 Task: Create a sub task System Test and UAT for the task  Create a new online platform for online therapy sessions in the project ArcticTech , assign it to team member softage.3@softage.net and update the status of the sub task to  Completed , set the priority of the sub task to High
Action: Mouse moved to (579, 406)
Screenshot: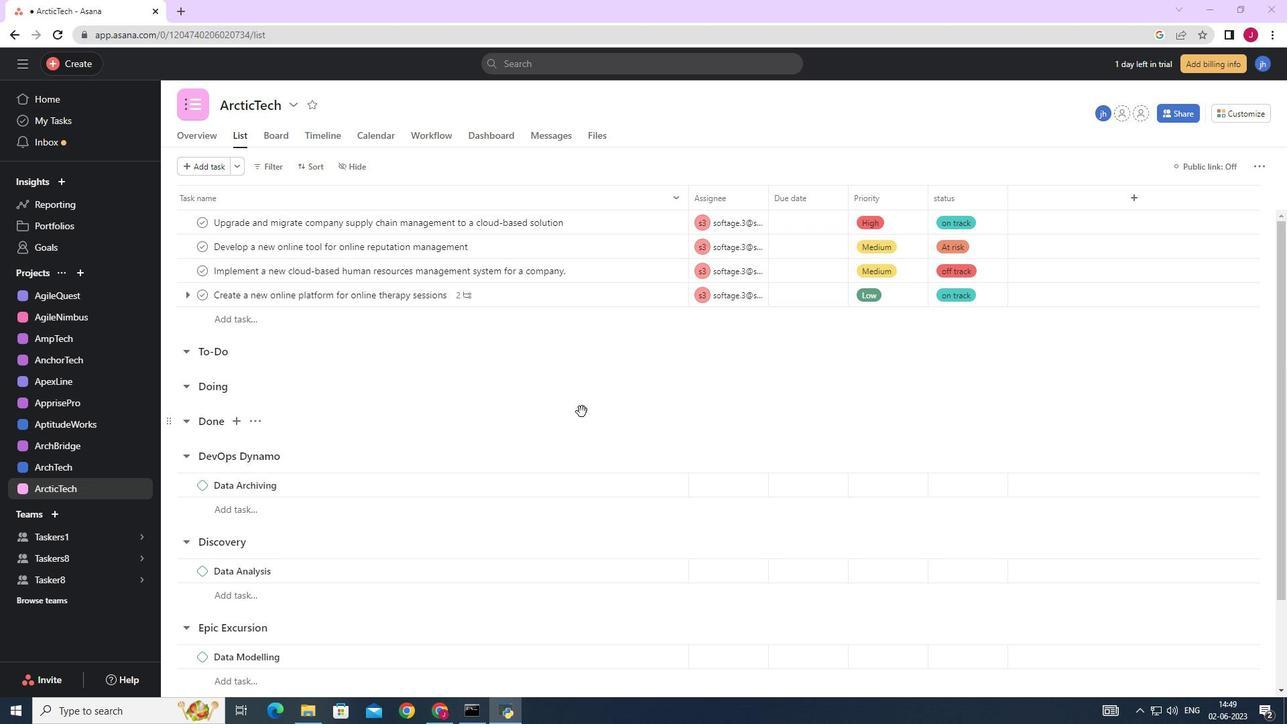 
Action: Mouse scrolled (579, 405) with delta (0, 0)
Screenshot: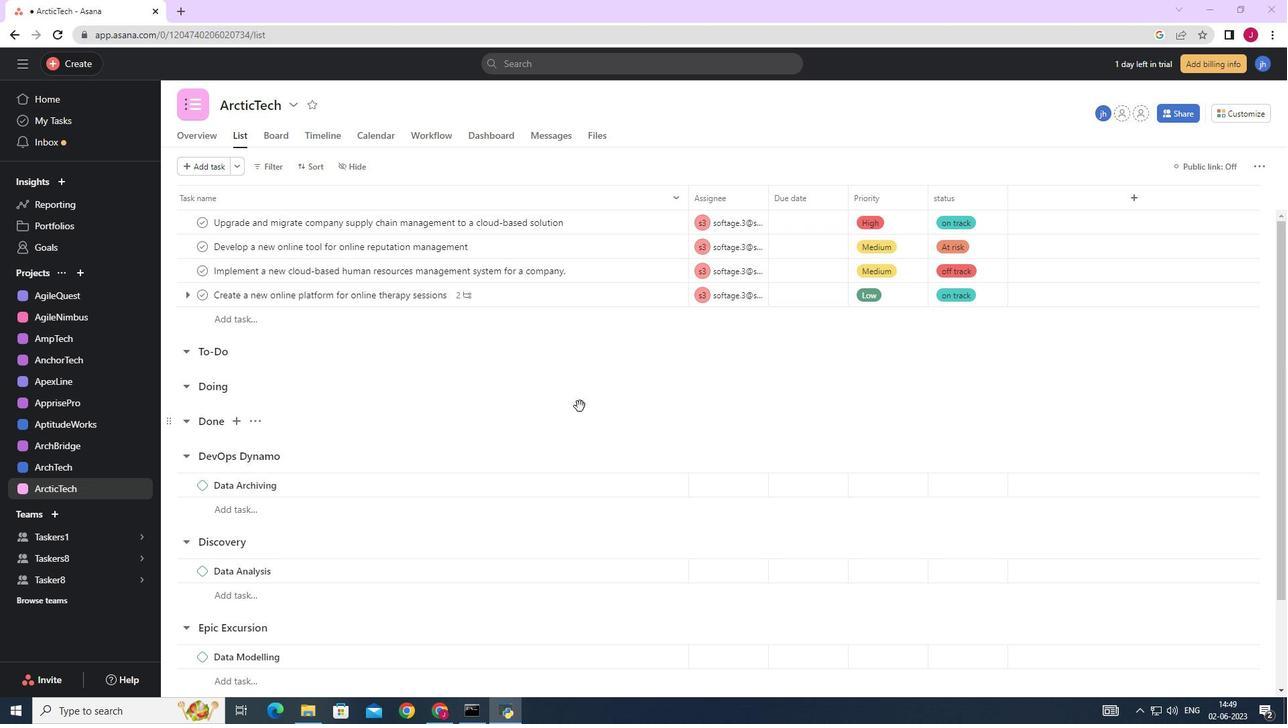 
Action: Mouse scrolled (579, 405) with delta (0, 0)
Screenshot: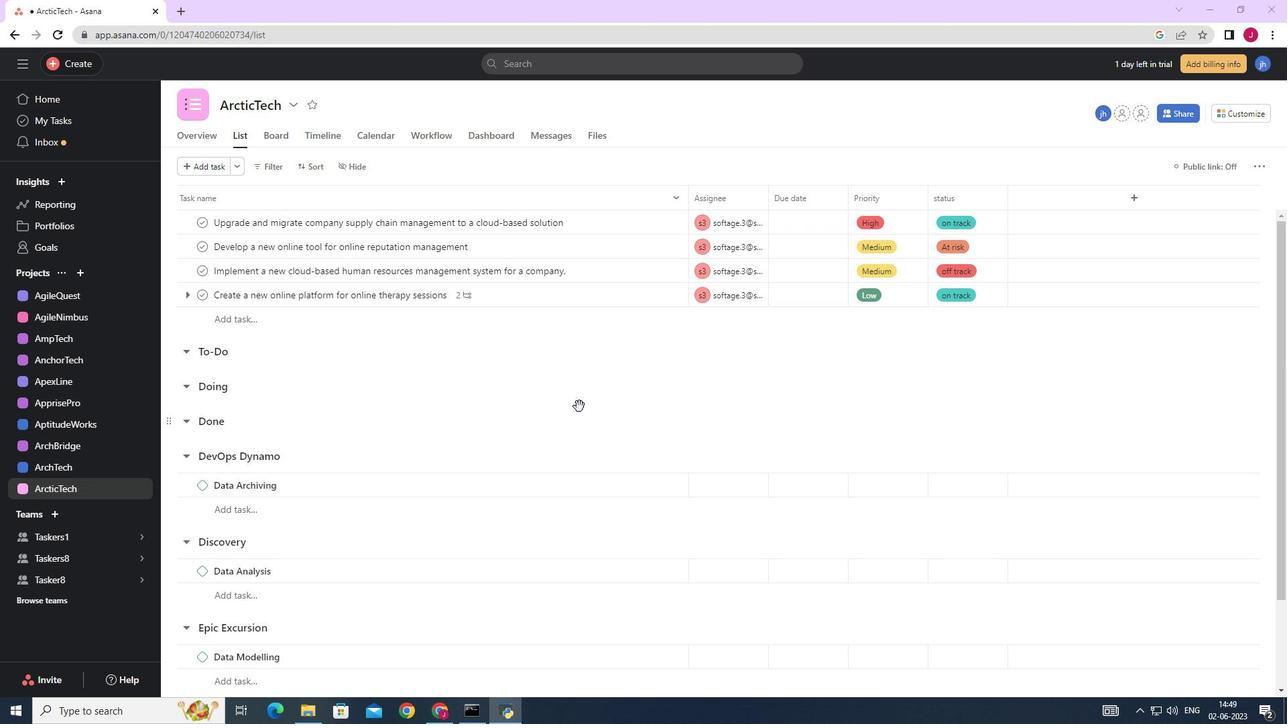 
Action: Mouse scrolled (579, 405) with delta (0, 0)
Screenshot: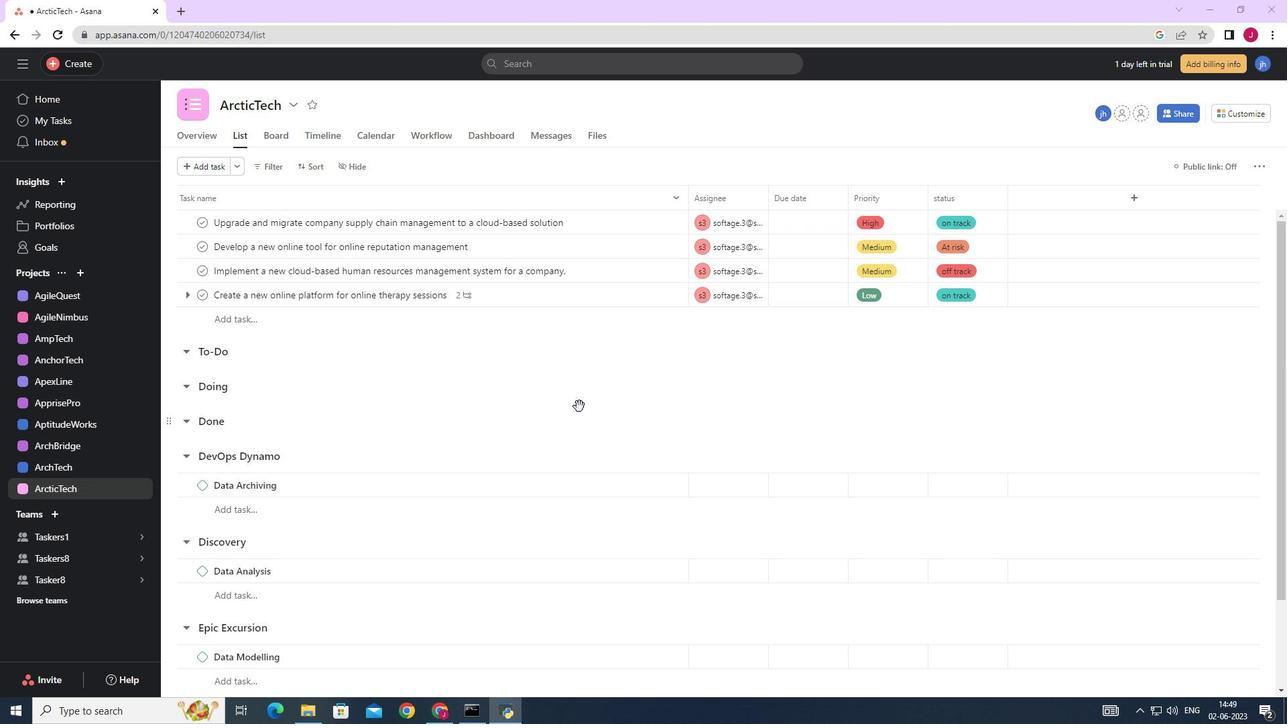 
Action: Mouse moved to (570, 260)
Screenshot: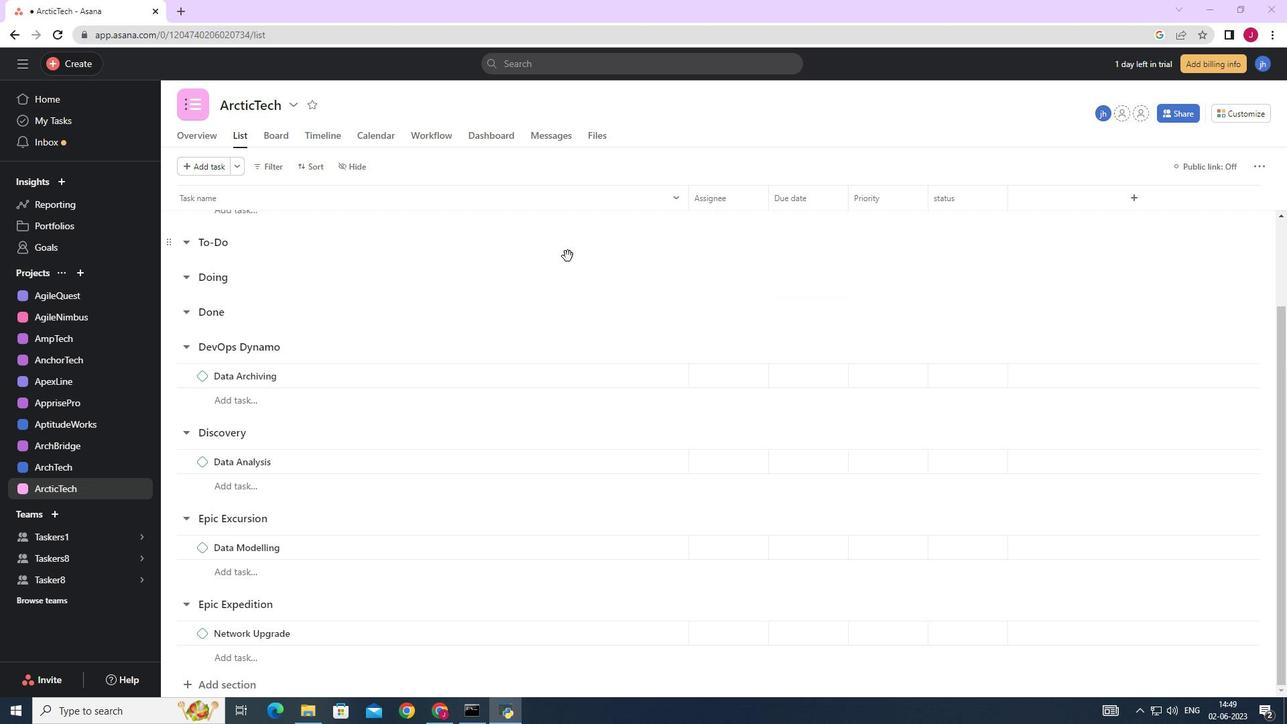
Action: Mouse scrolled (570, 260) with delta (0, 0)
Screenshot: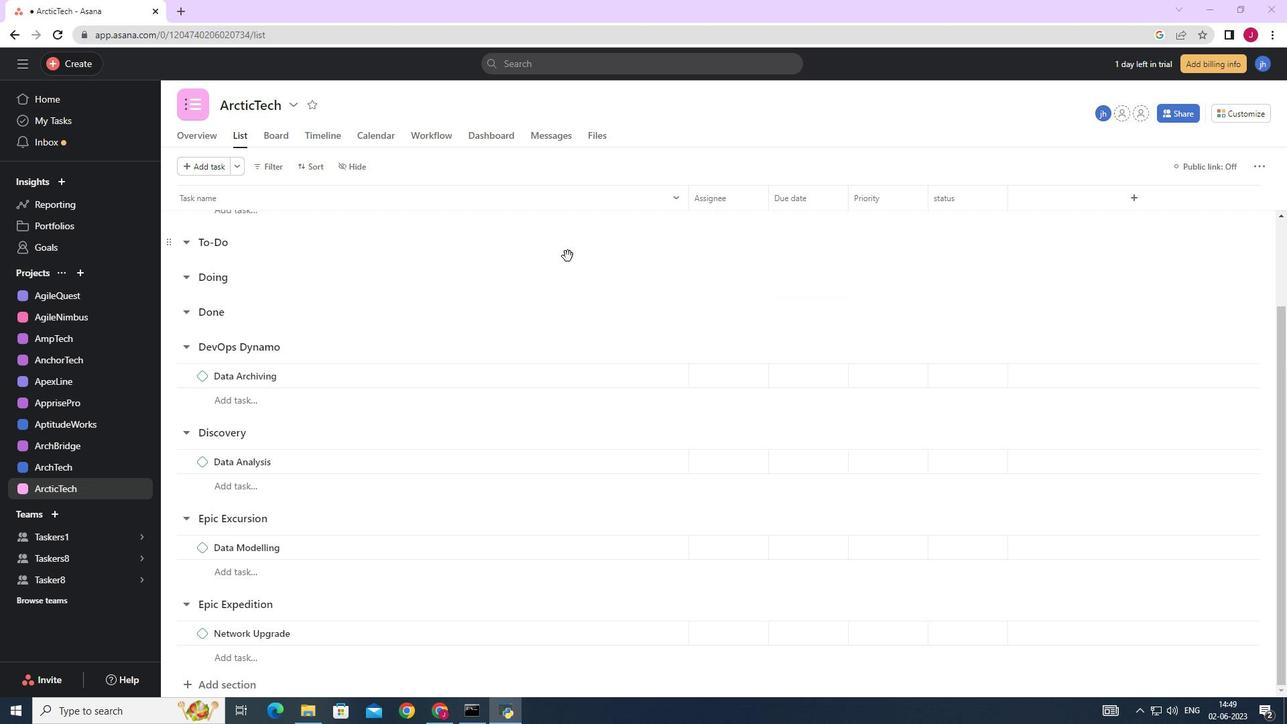 
Action: Mouse scrolled (570, 260) with delta (0, 0)
Screenshot: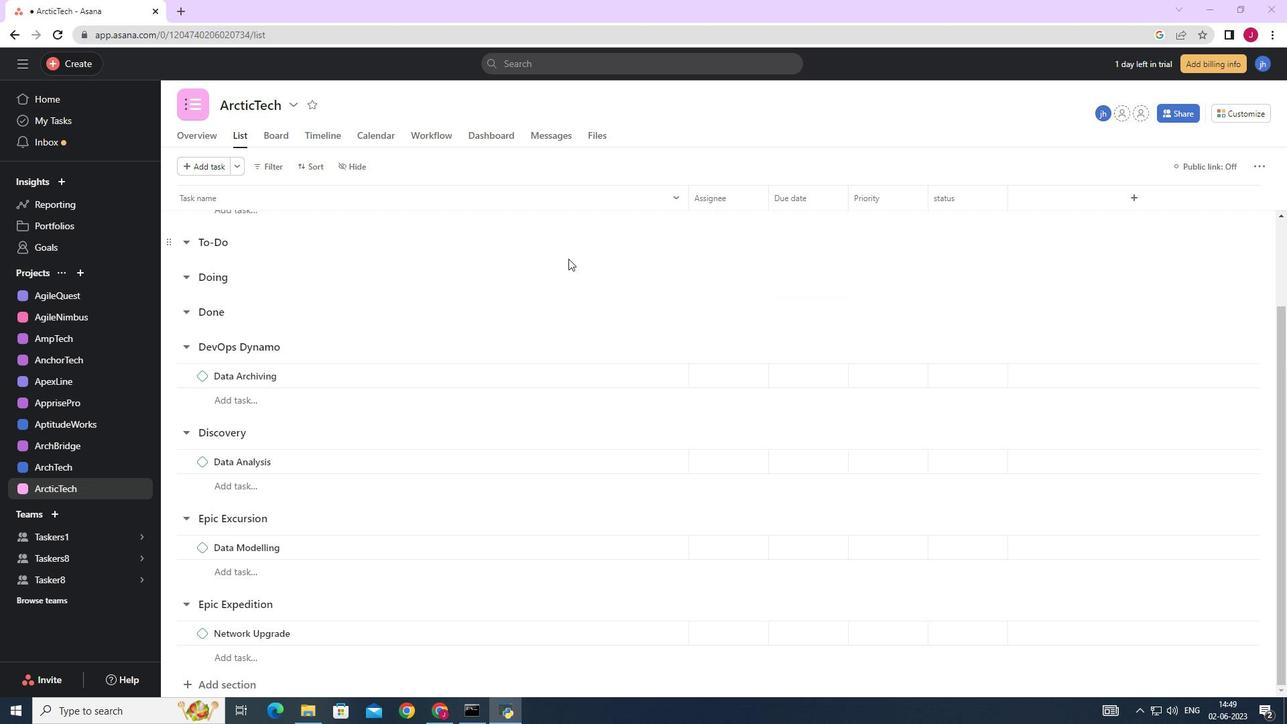 
Action: Mouse scrolled (570, 260) with delta (0, 0)
Screenshot: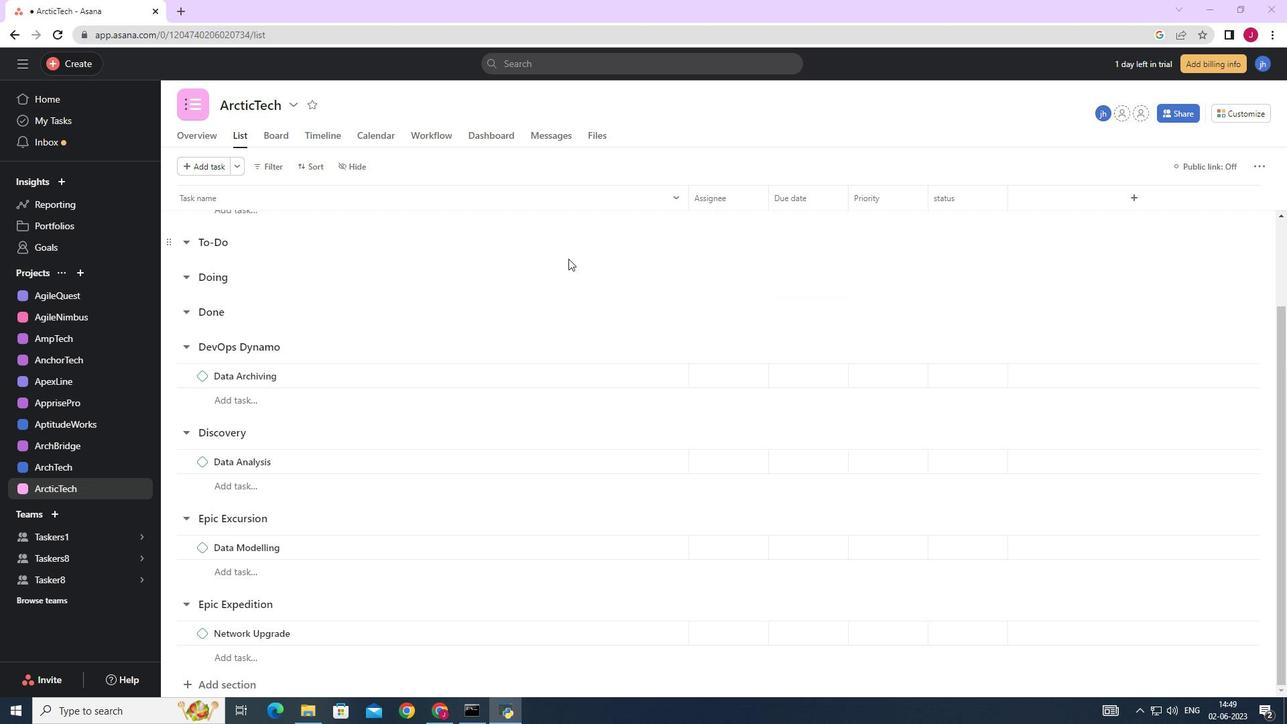 
Action: Mouse scrolled (570, 260) with delta (0, 0)
Screenshot: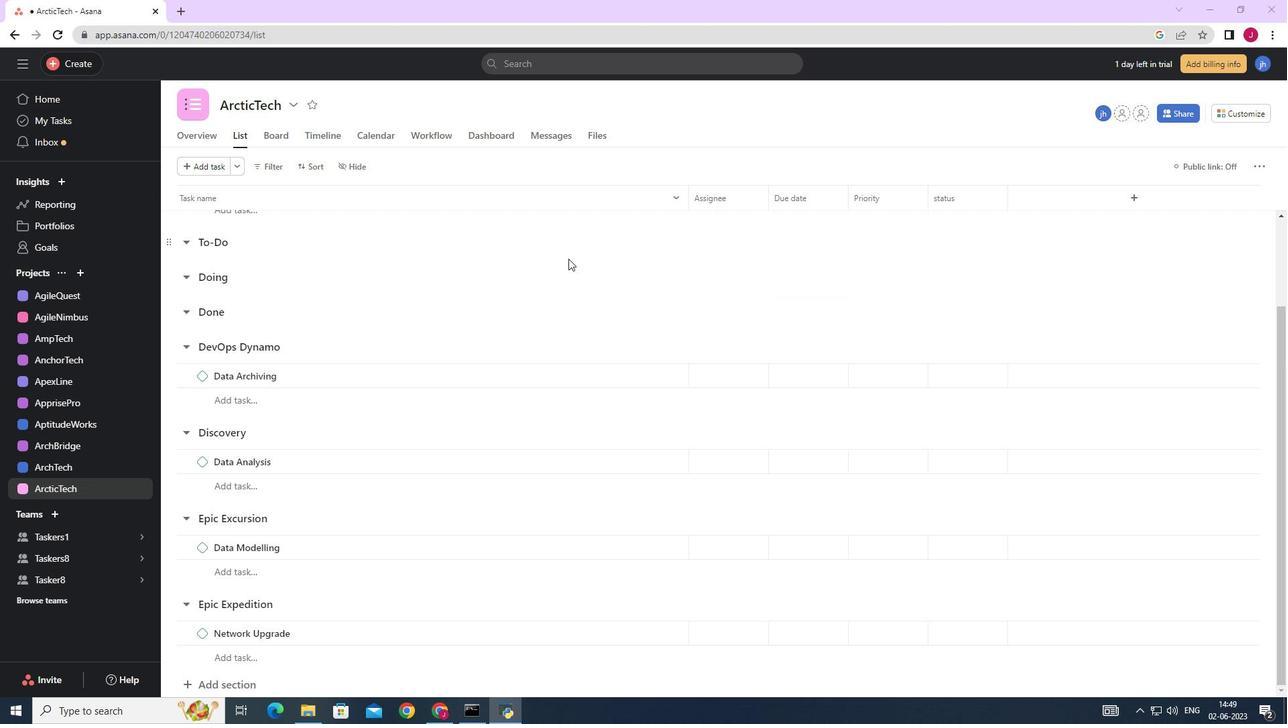 
Action: Mouse moved to (616, 295)
Screenshot: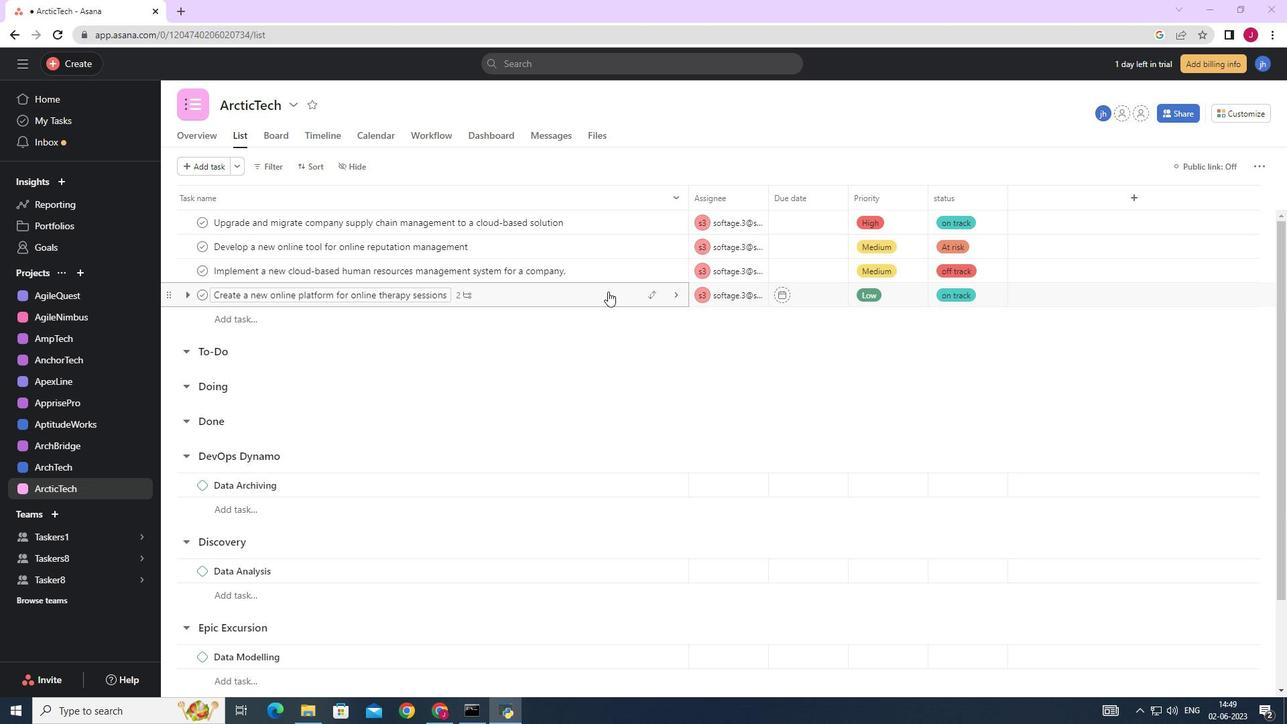 
Action: Mouse pressed left at (616, 295)
Screenshot: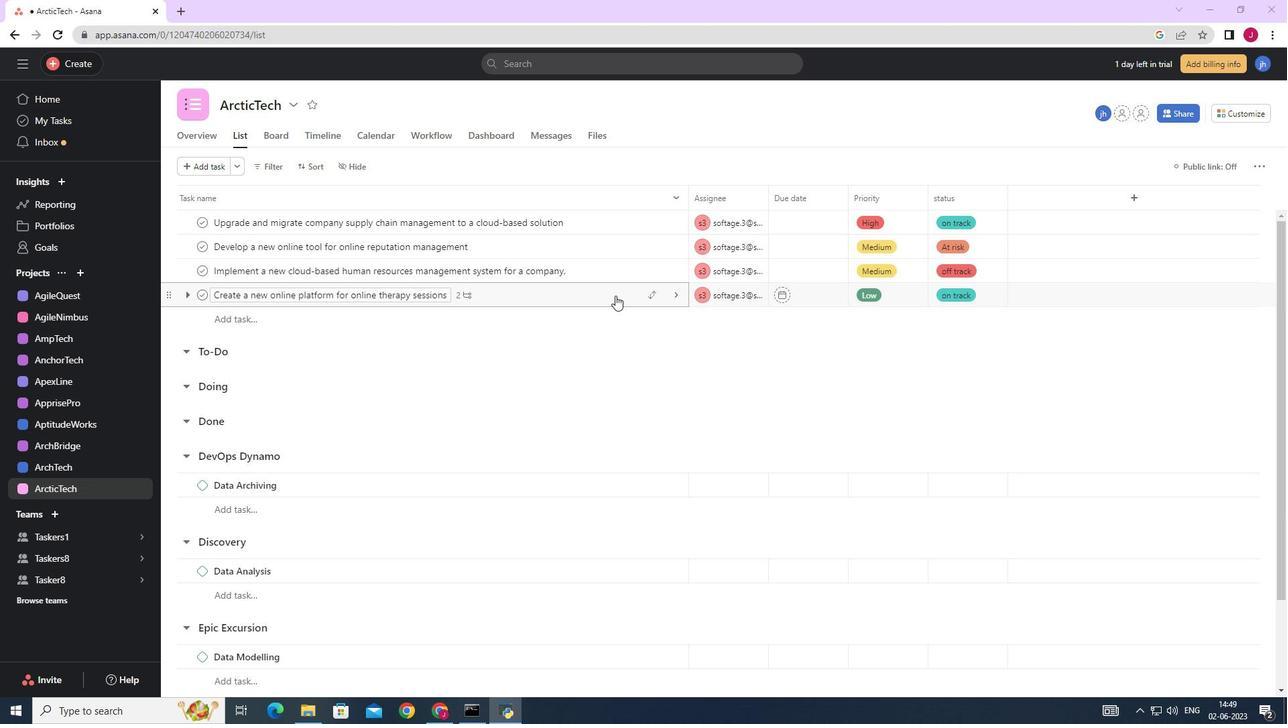 
Action: Mouse moved to (1026, 450)
Screenshot: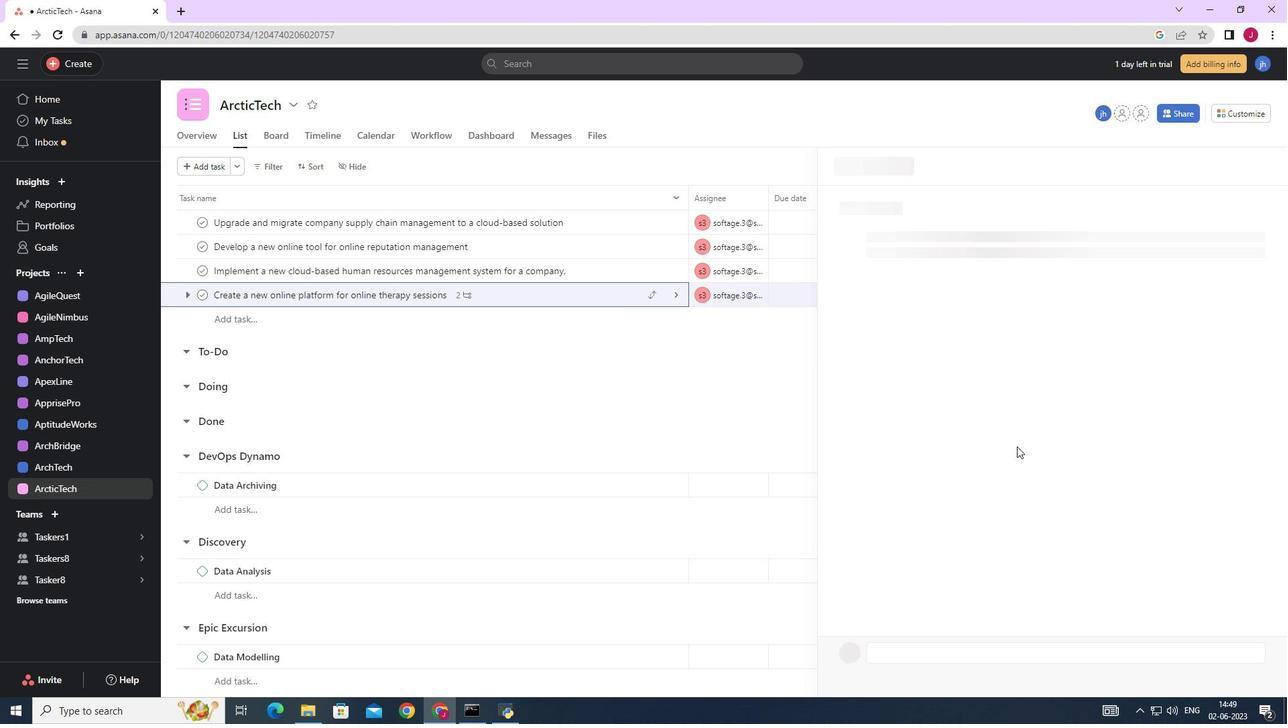 
Action: Mouse scrolled (1026, 449) with delta (0, 0)
Screenshot: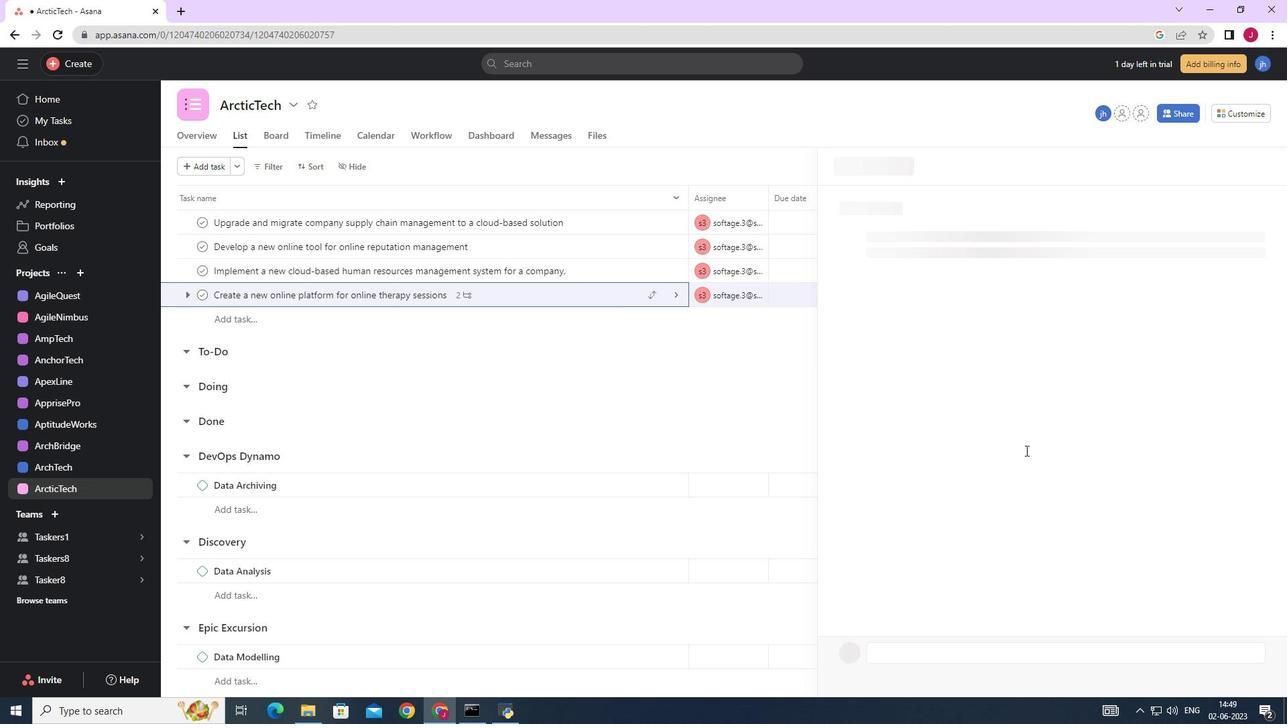 
Action: Mouse scrolled (1026, 449) with delta (0, 0)
Screenshot: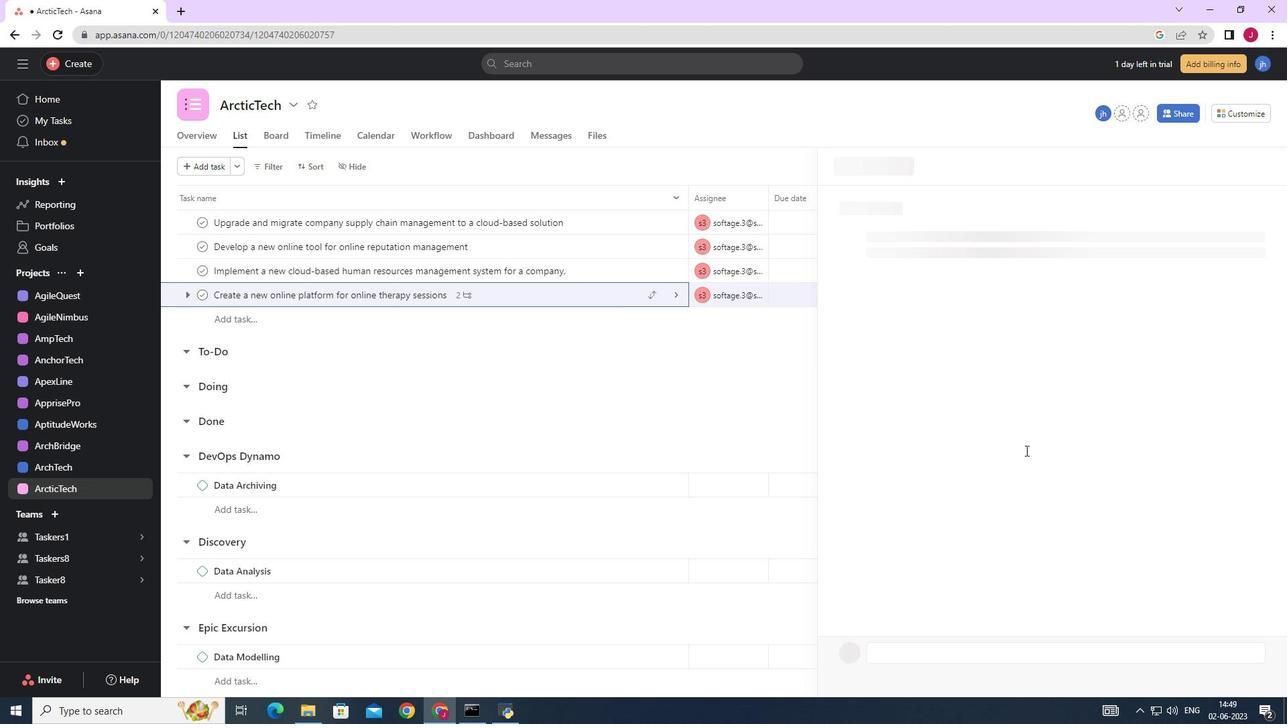 
Action: Mouse scrolled (1026, 449) with delta (0, 0)
Screenshot: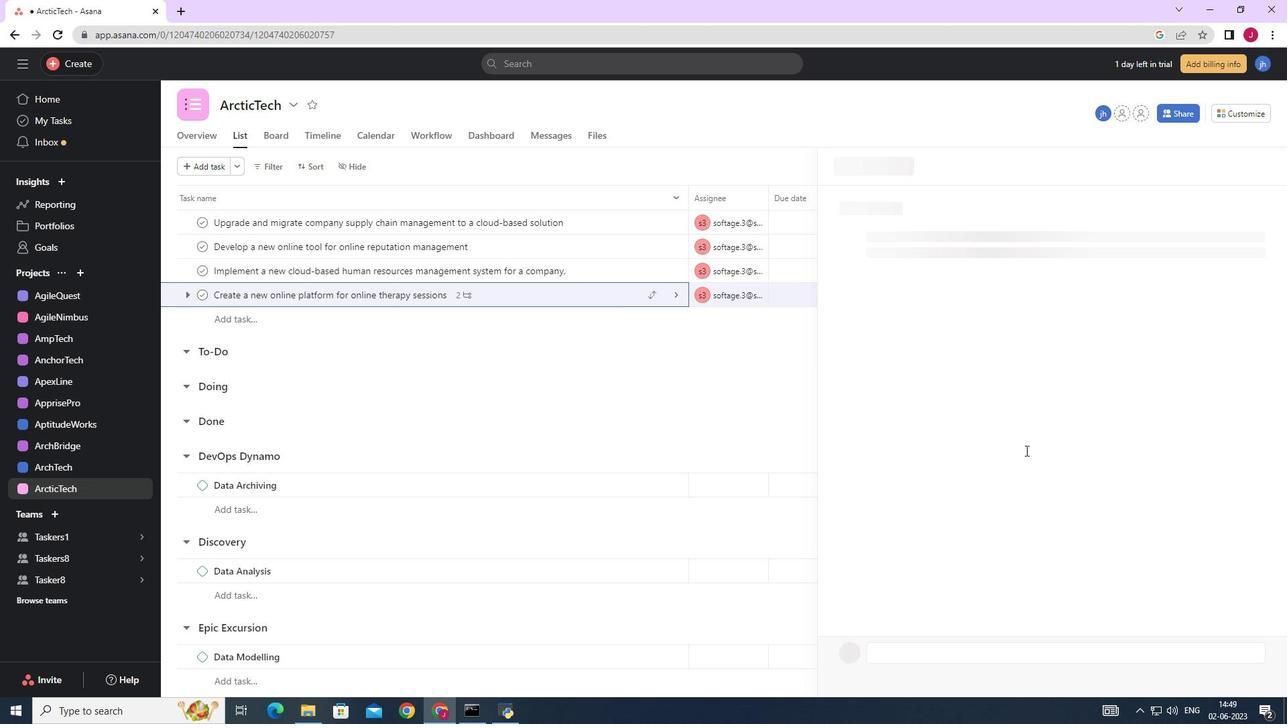 
Action: Mouse scrolled (1026, 449) with delta (0, 0)
Screenshot: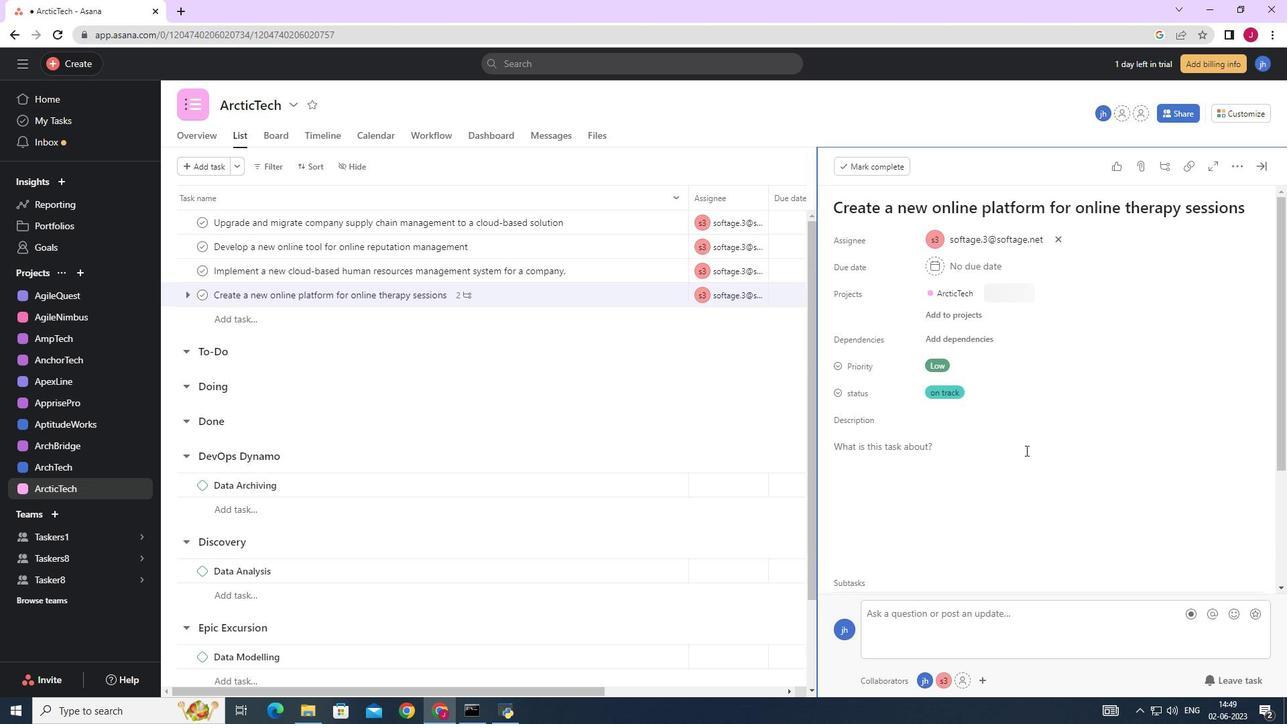 
Action: Mouse scrolled (1026, 449) with delta (0, 0)
Screenshot: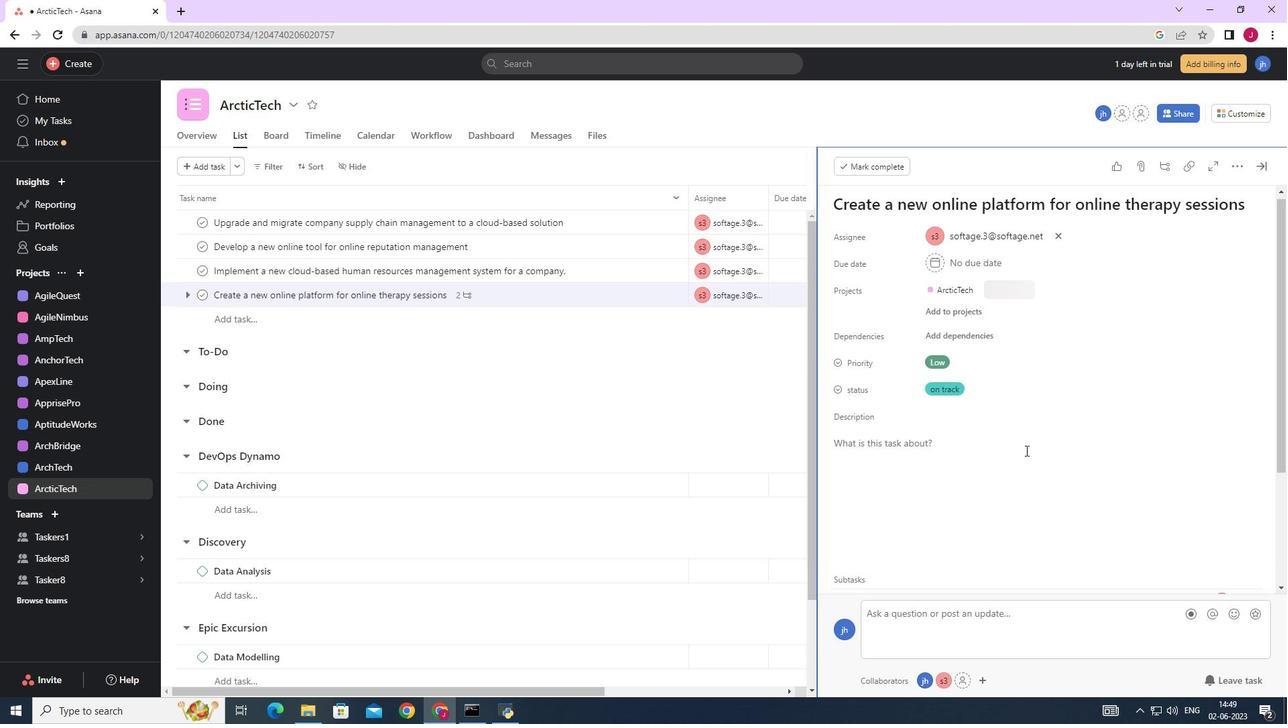 
Action: Mouse moved to (880, 488)
Screenshot: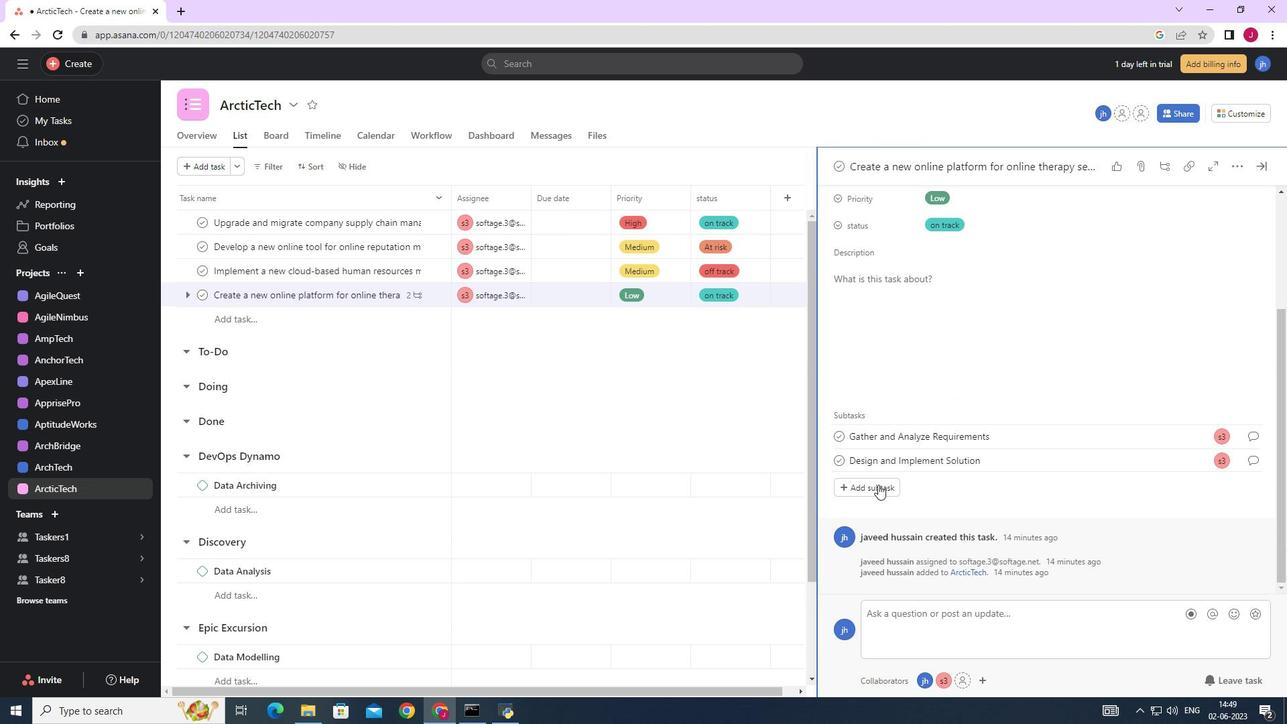 
Action: Mouse pressed left at (880, 488)
Screenshot: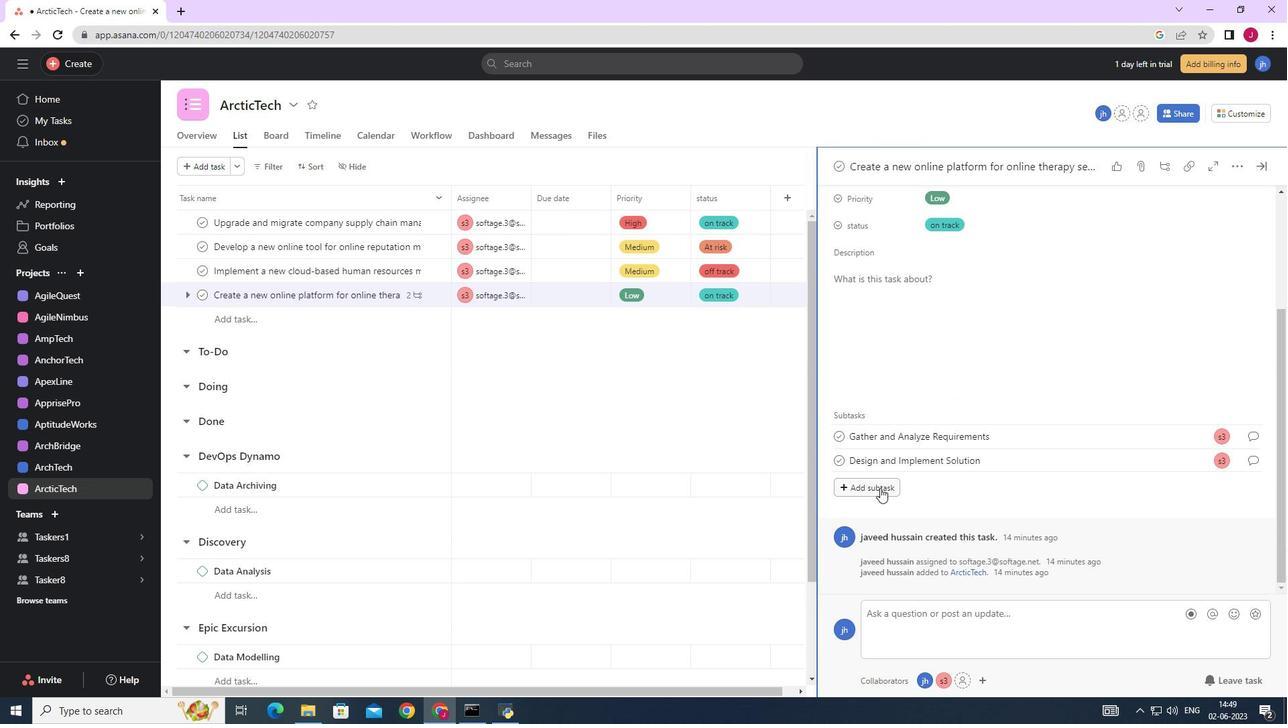 
Action: Mouse moved to (876, 462)
Screenshot: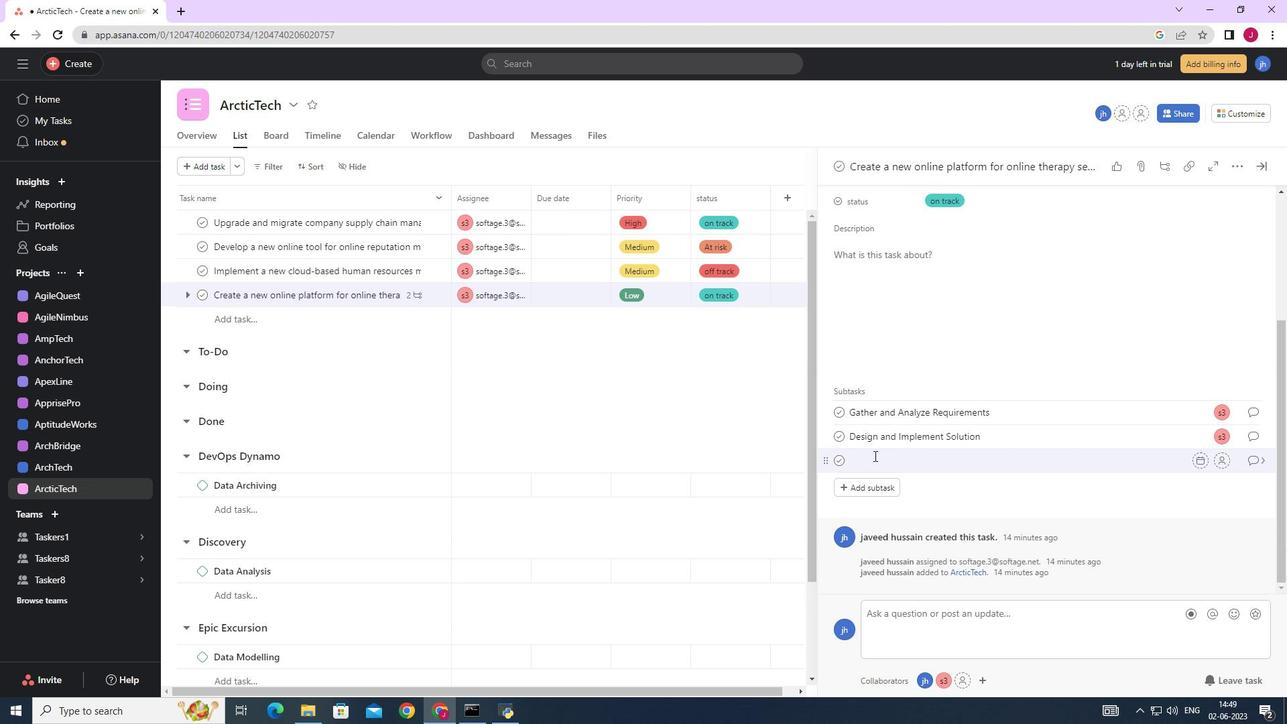 
Action: Key pressed <Key.caps_lock>S<Key.caps_lock>ystem<Key.space><Key.caps_lock>T<Key.caps_lock>est<Key.space>and<Key.space><Key.caps_lock>UAT
Screenshot: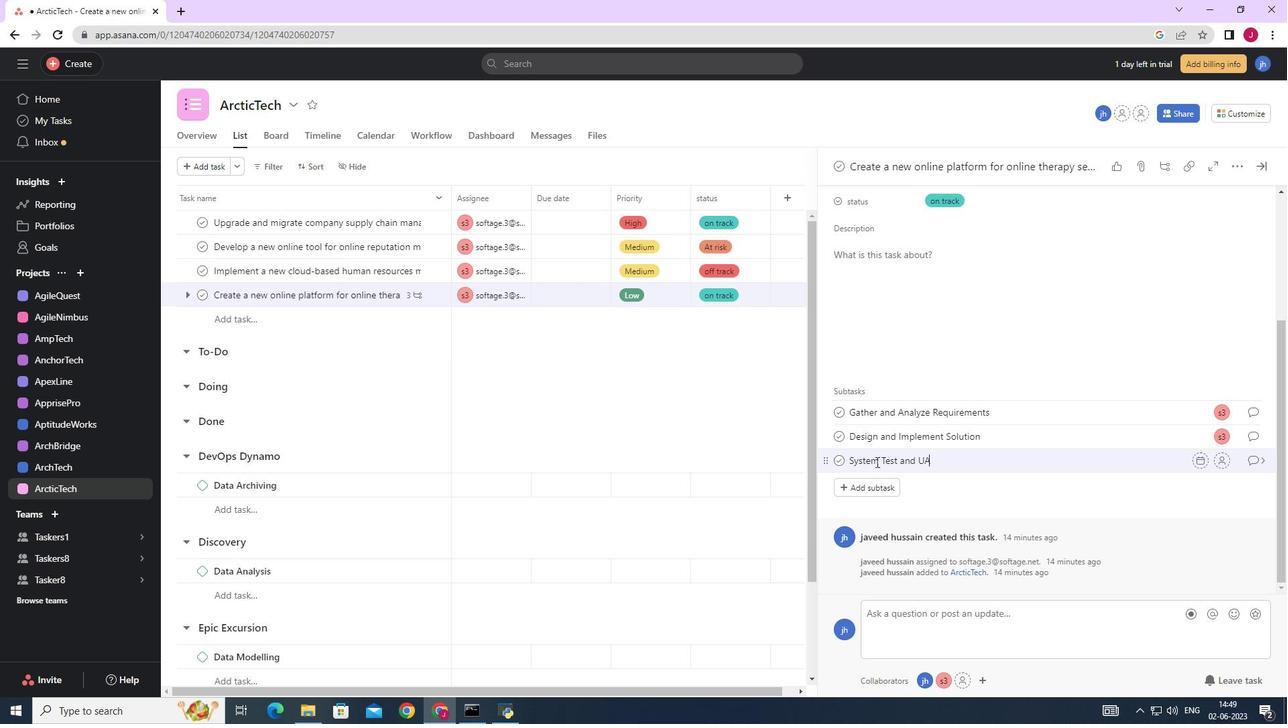 
Action: Mouse moved to (1220, 462)
Screenshot: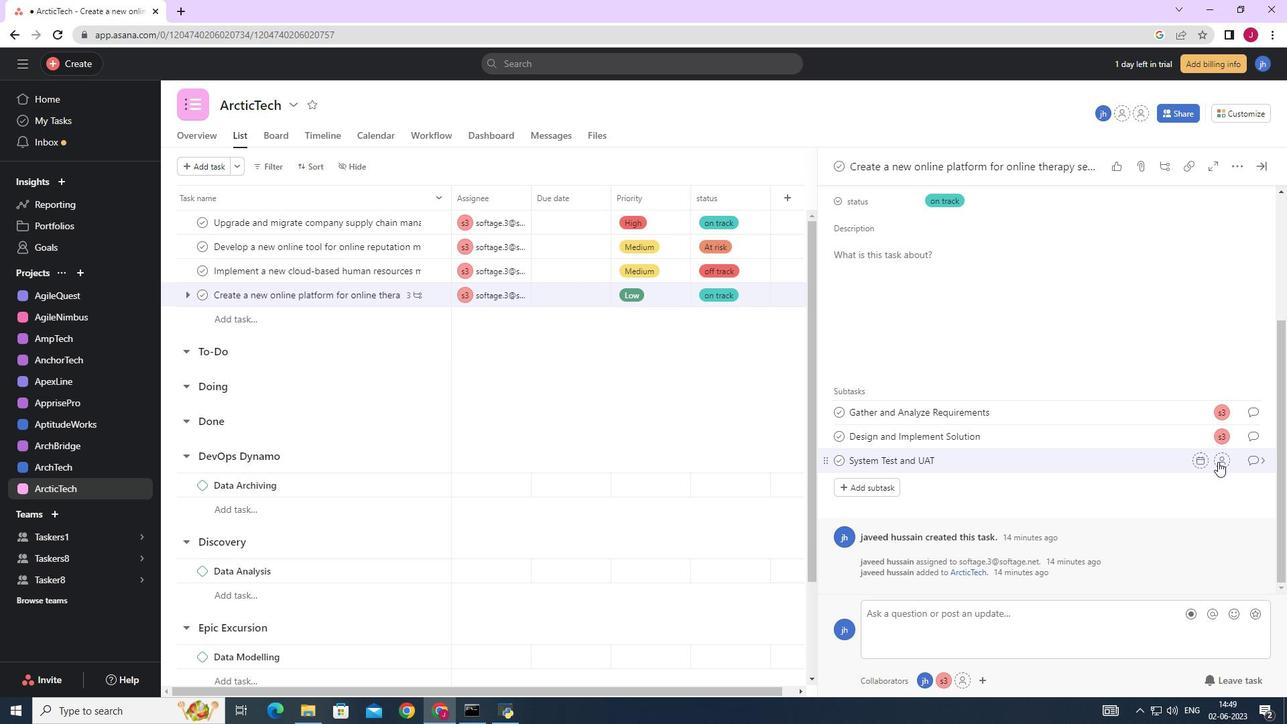 
Action: Mouse pressed left at (1220, 462)
Screenshot: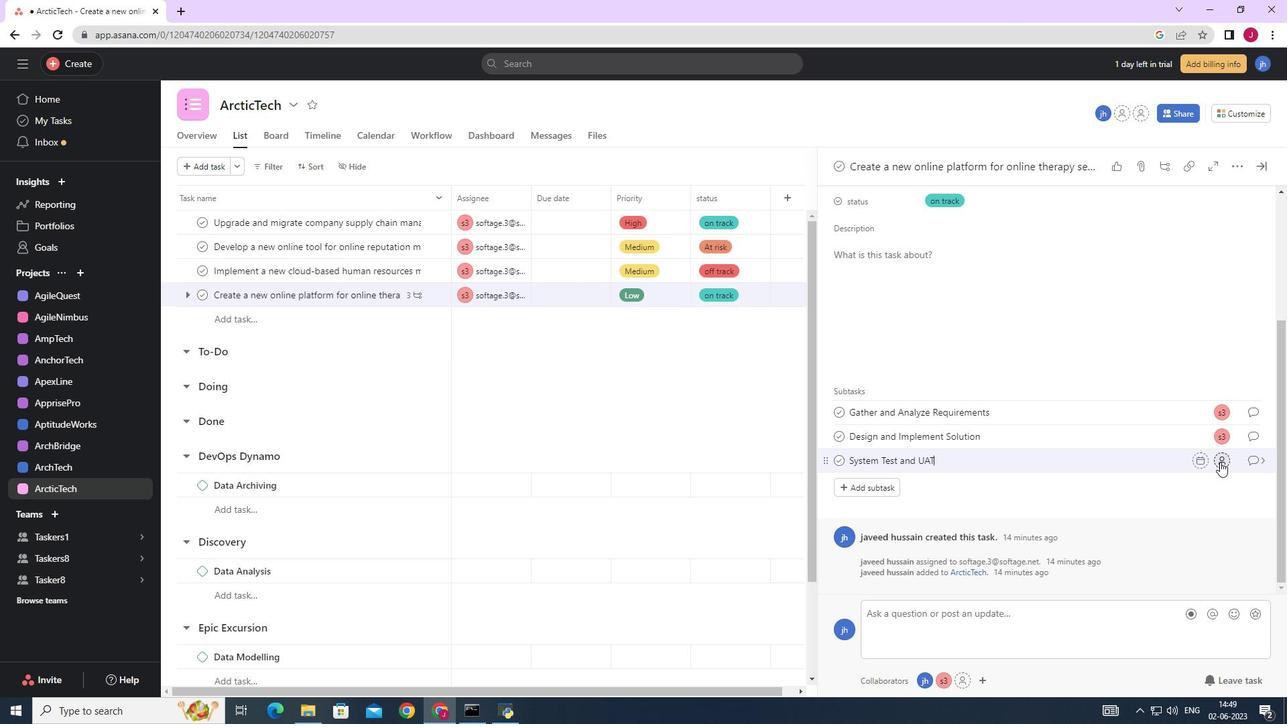 
Action: Mouse moved to (1221, 466)
Screenshot: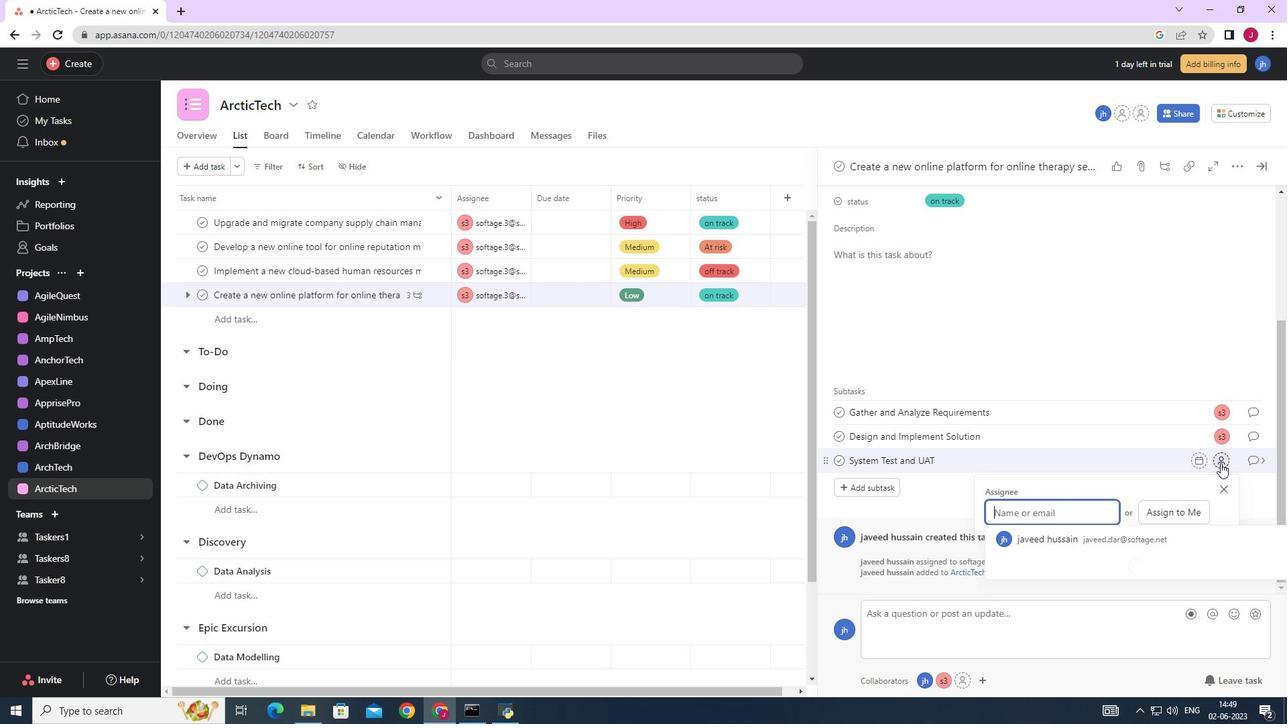 
Action: Key pressed SOFTAGE.3
Screenshot: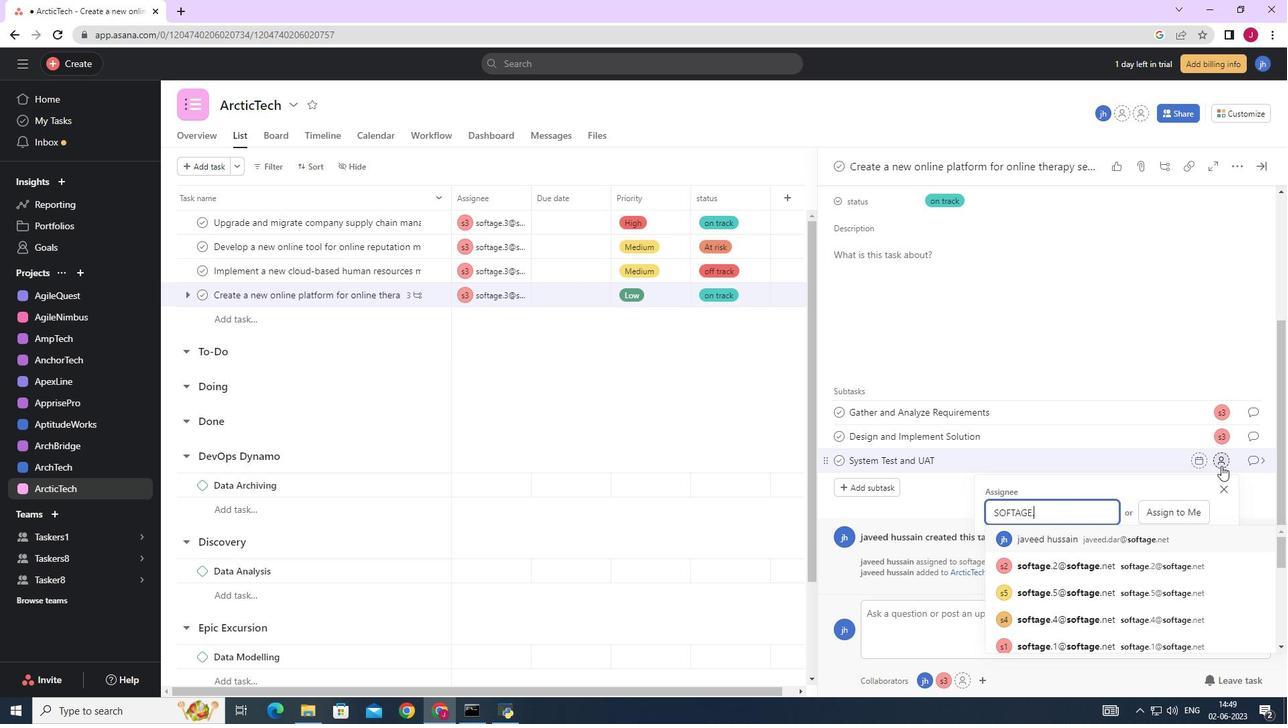 
Action: Mouse moved to (1066, 537)
Screenshot: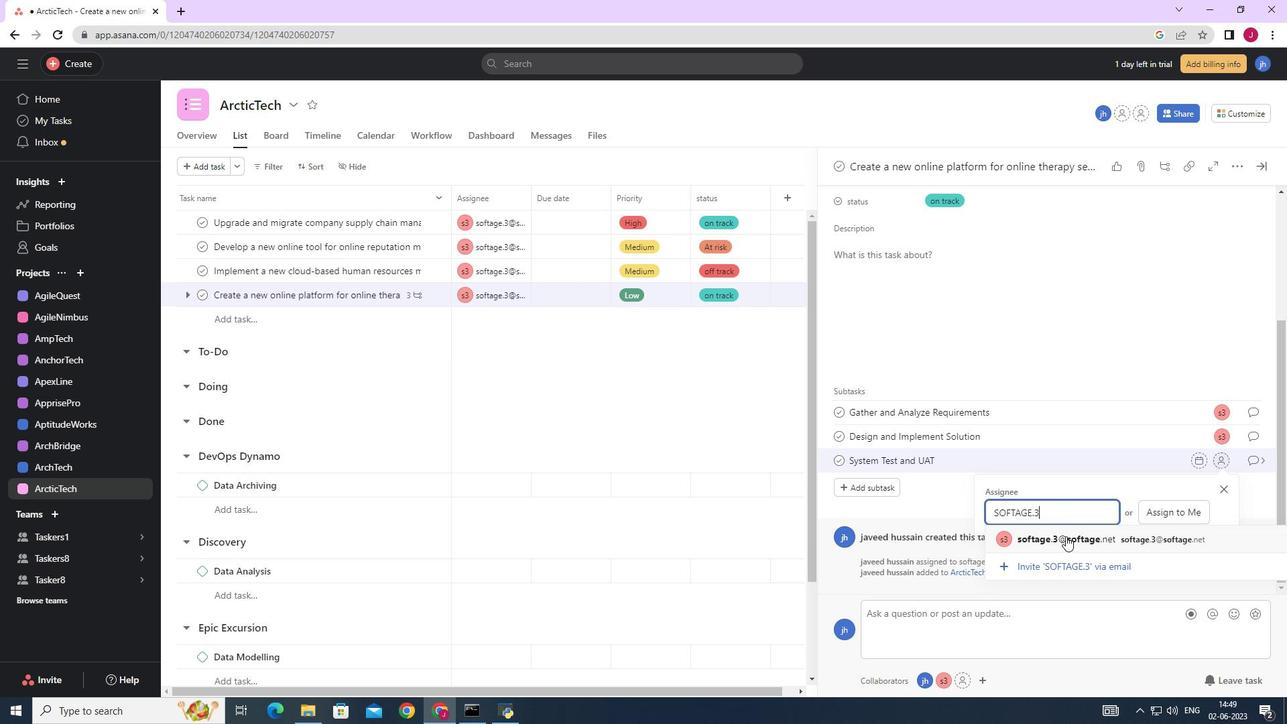 
Action: Mouse pressed left at (1066, 537)
Screenshot: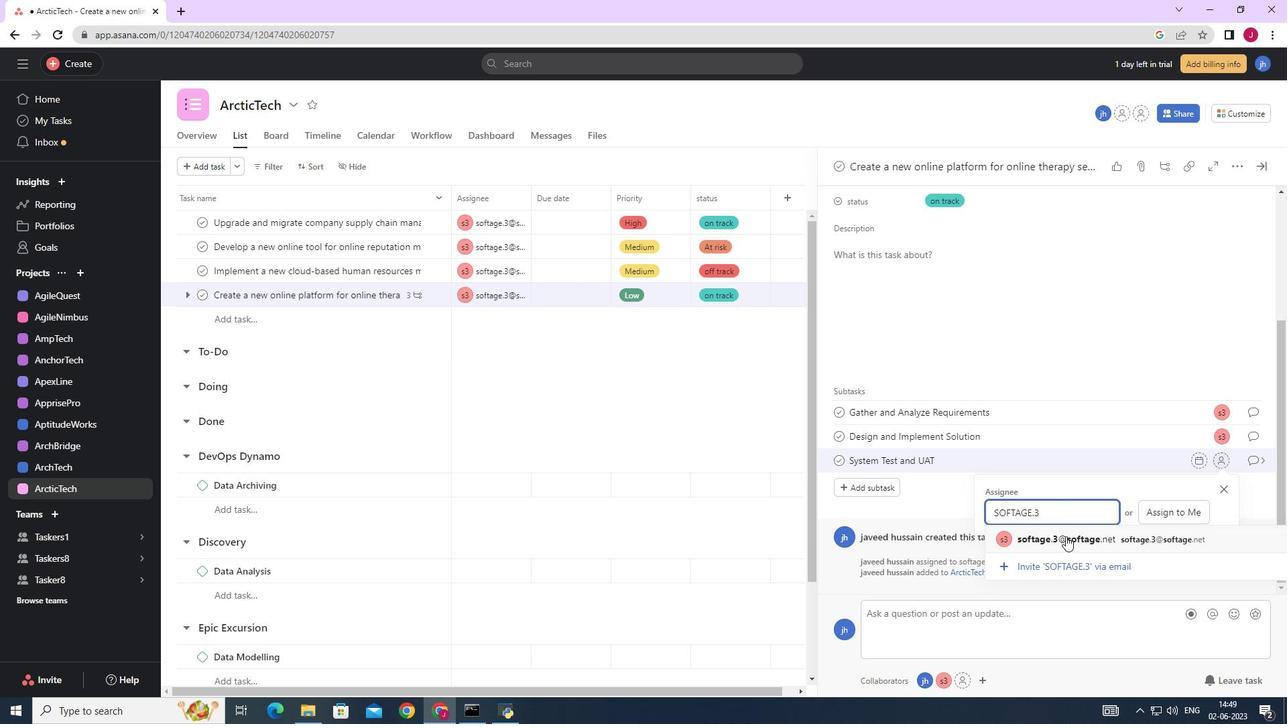 
Action: Mouse moved to (1254, 461)
Screenshot: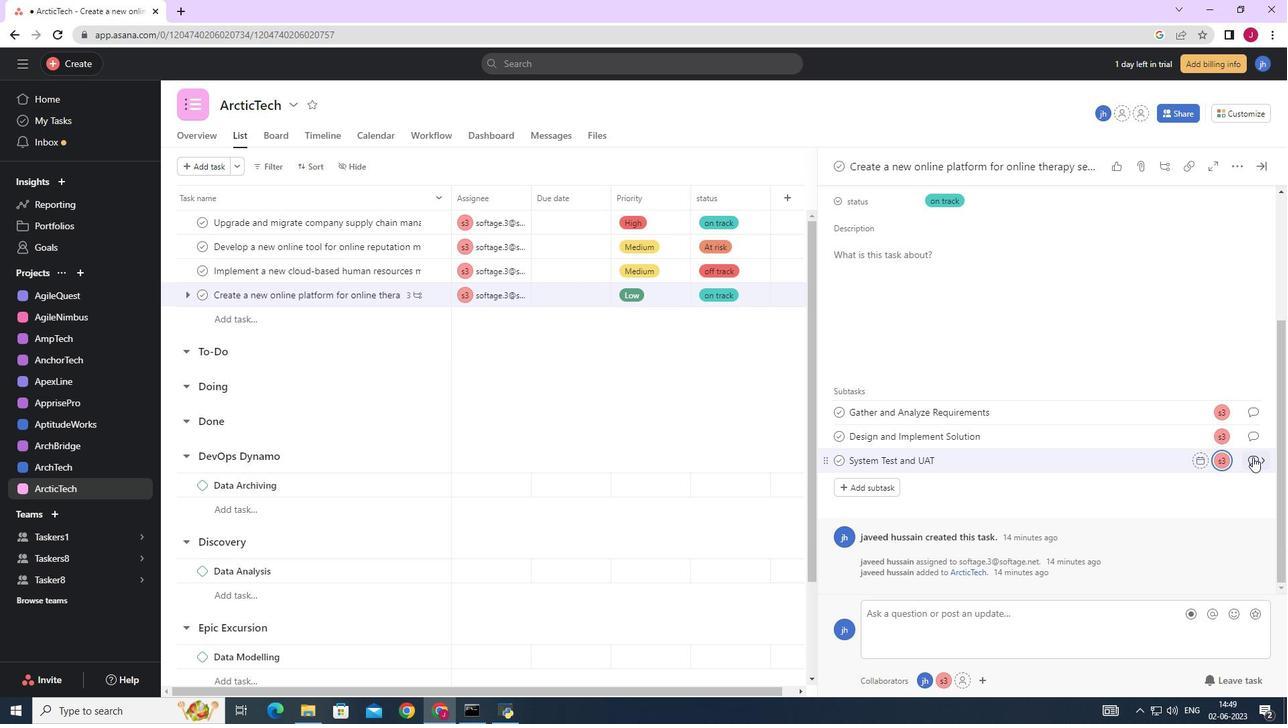
Action: Mouse pressed left at (1254, 461)
Screenshot: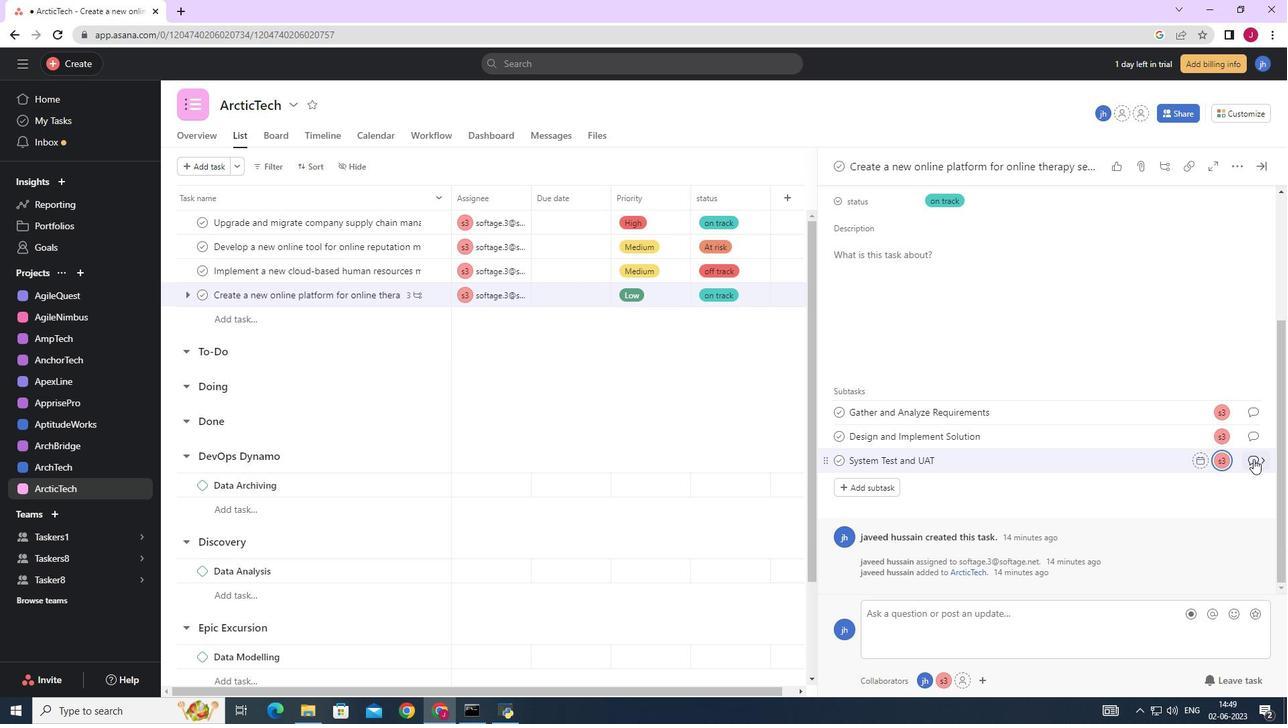 
Action: Mouse moved to (867, 354)
Screenshot: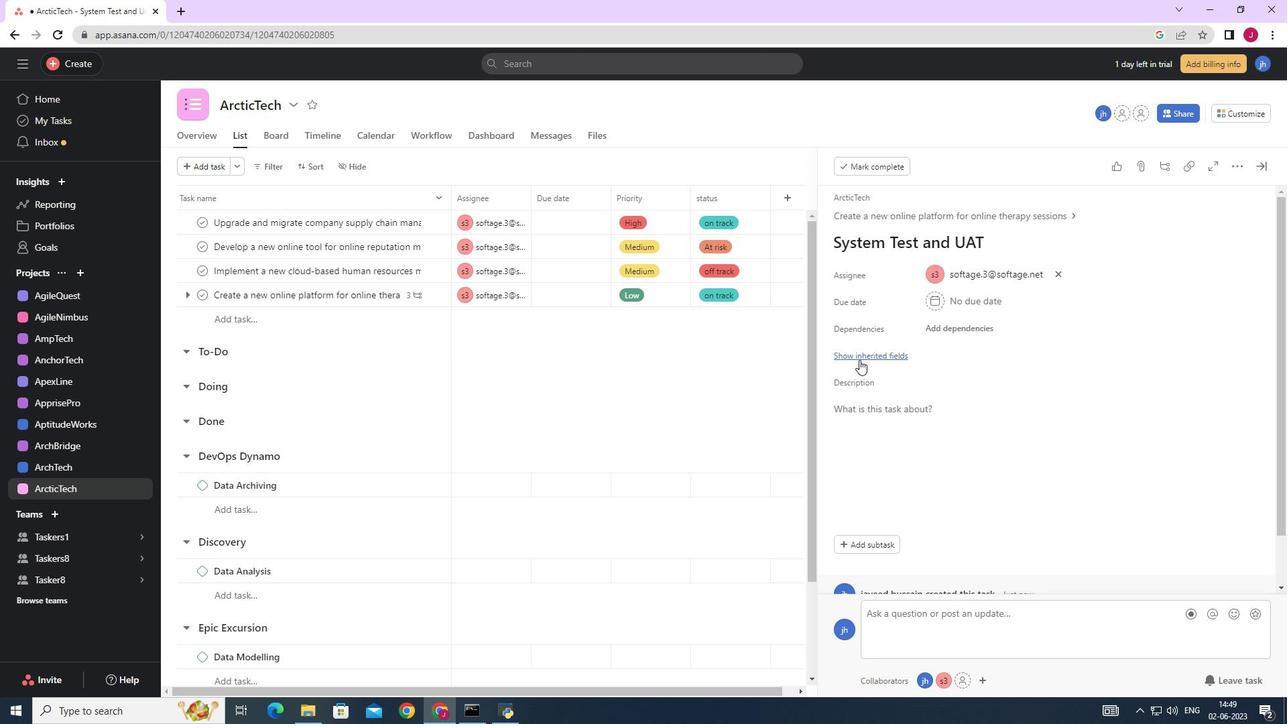 
Action: Mouse pressed left at (867, 354)
Screenshot: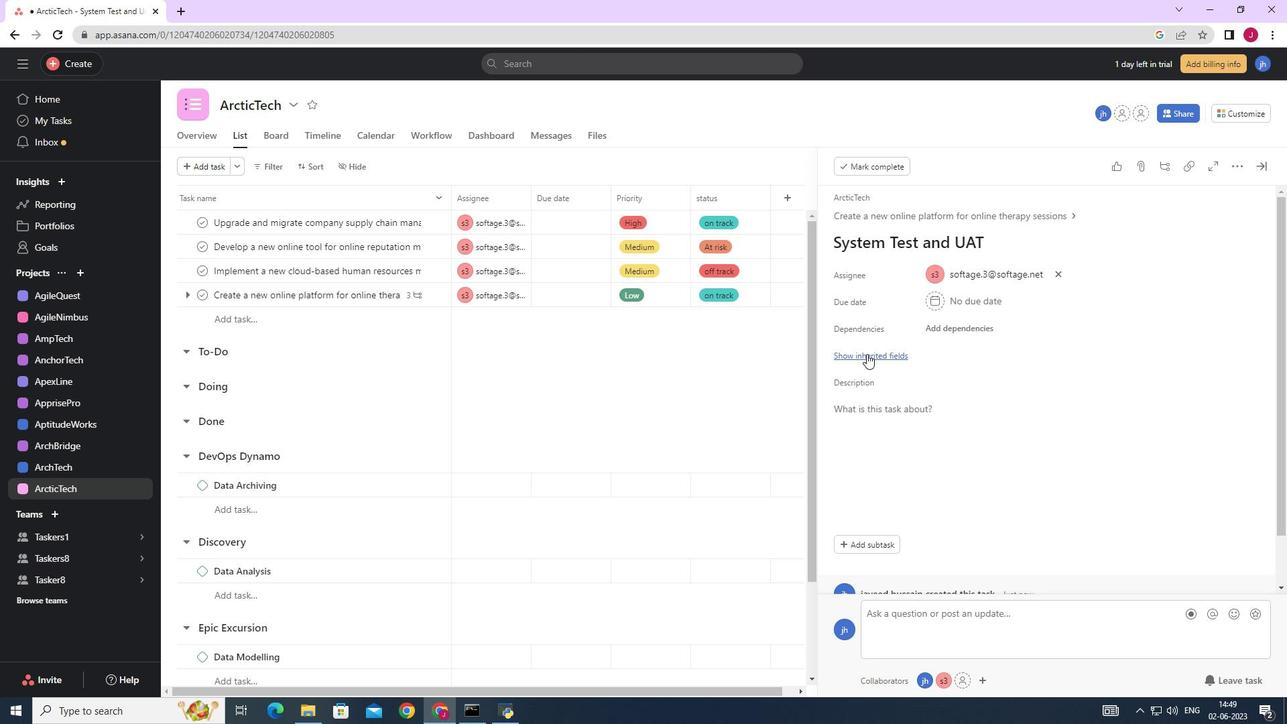 
Action: Mouse moved to (915, 381)
Screenshot: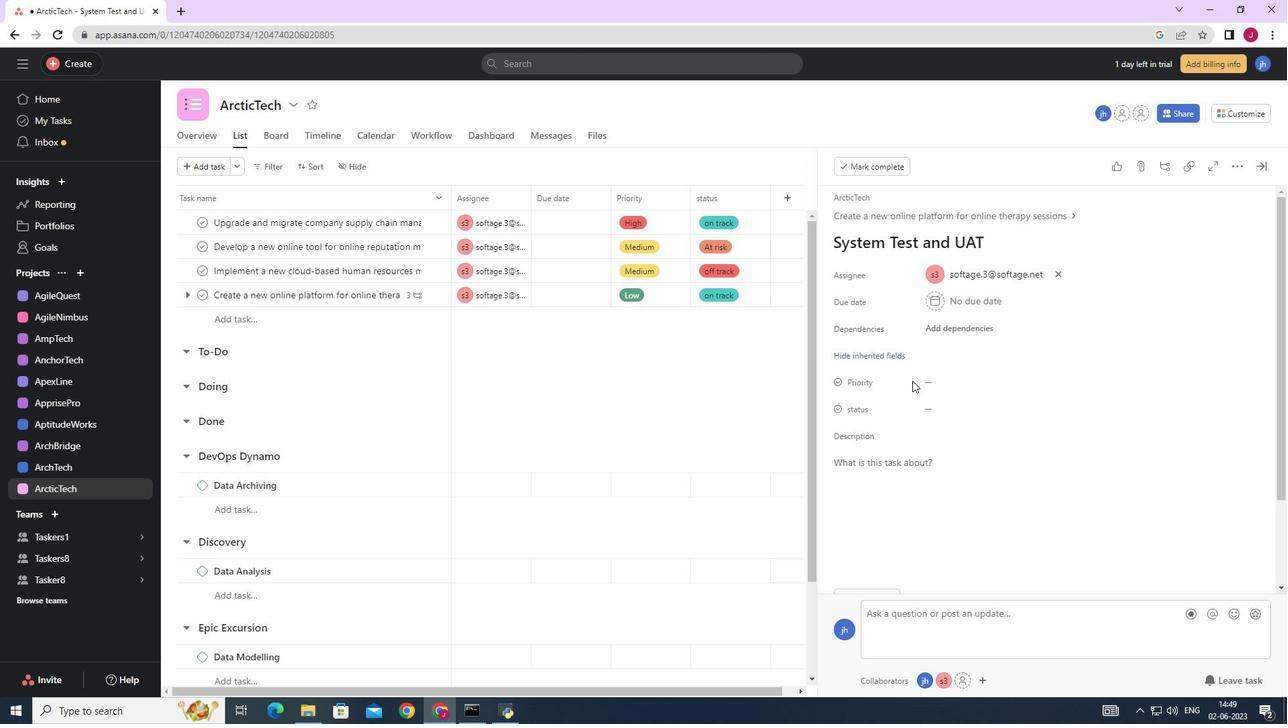
Action: Mouse pressed left at (915, 381)
Screenshot: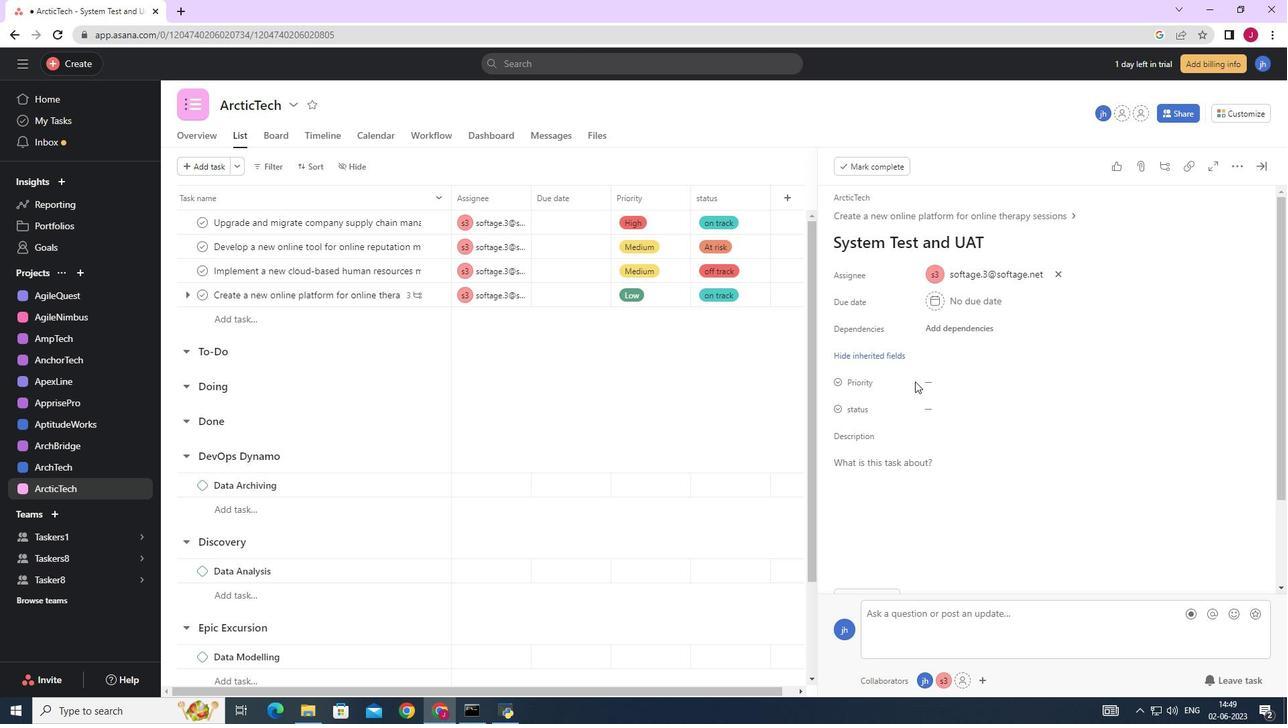 
Action: Mouse moved to (925, 382)
Screenshot: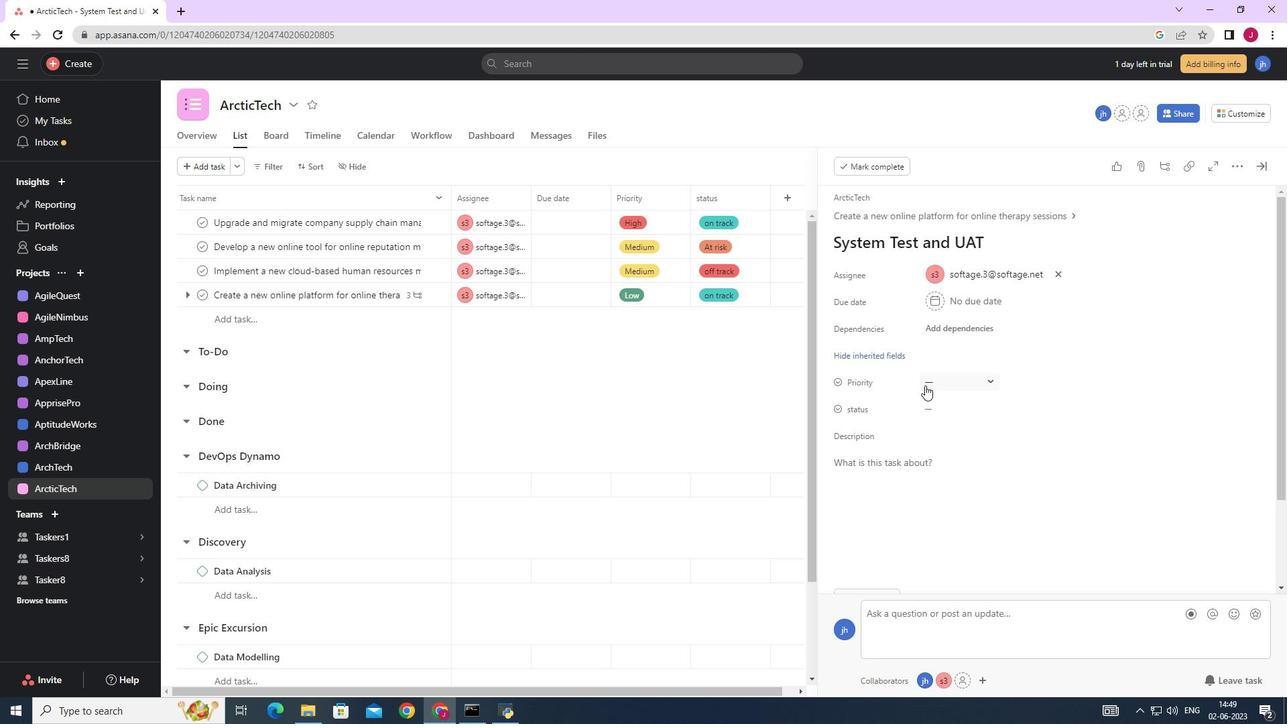 
Action: Mouse pressed left at (925, 382)
Screenshot: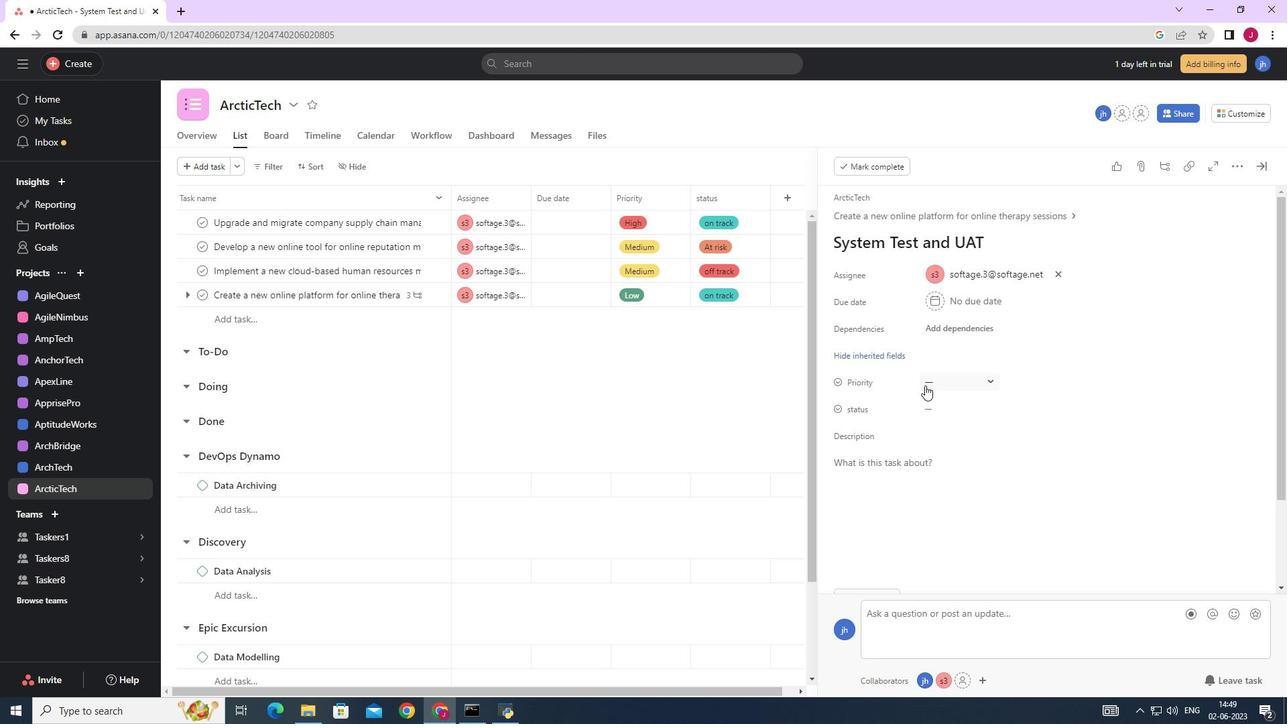 
Action: Mouse moved to (960, 422)
Screenshot: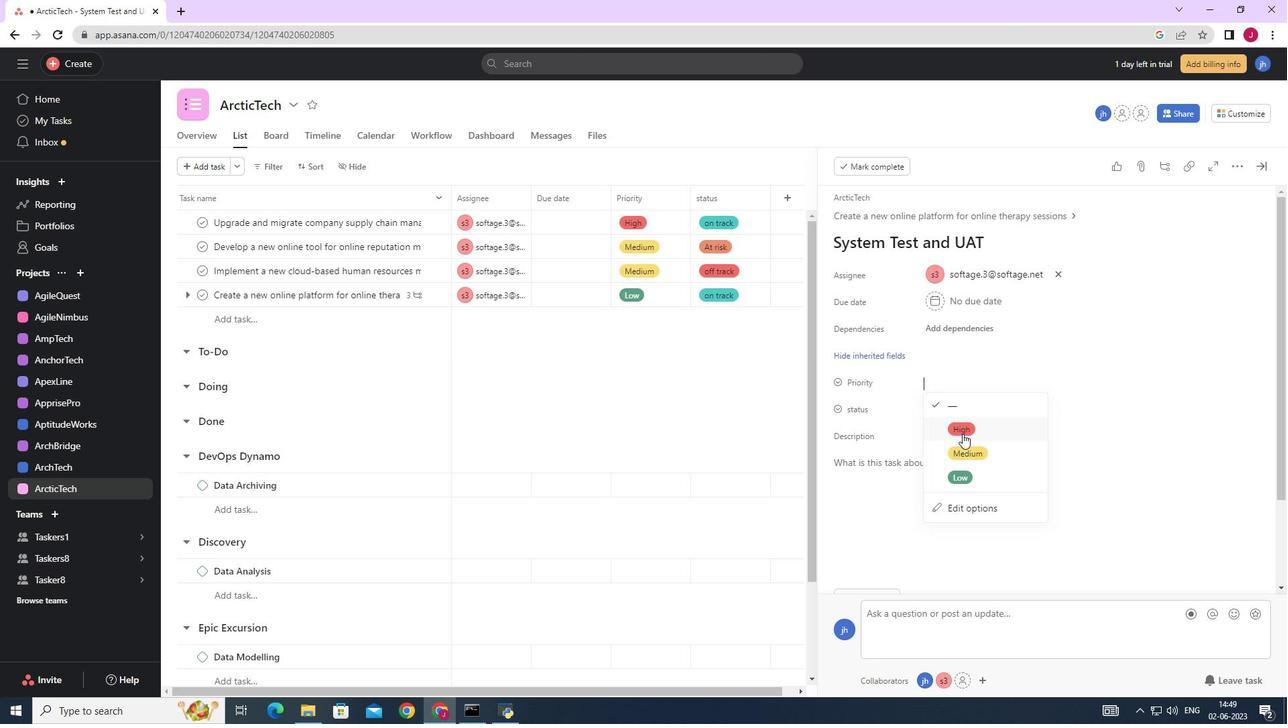 
Action: Mouse pressed left at (960, 422)
Screenshot: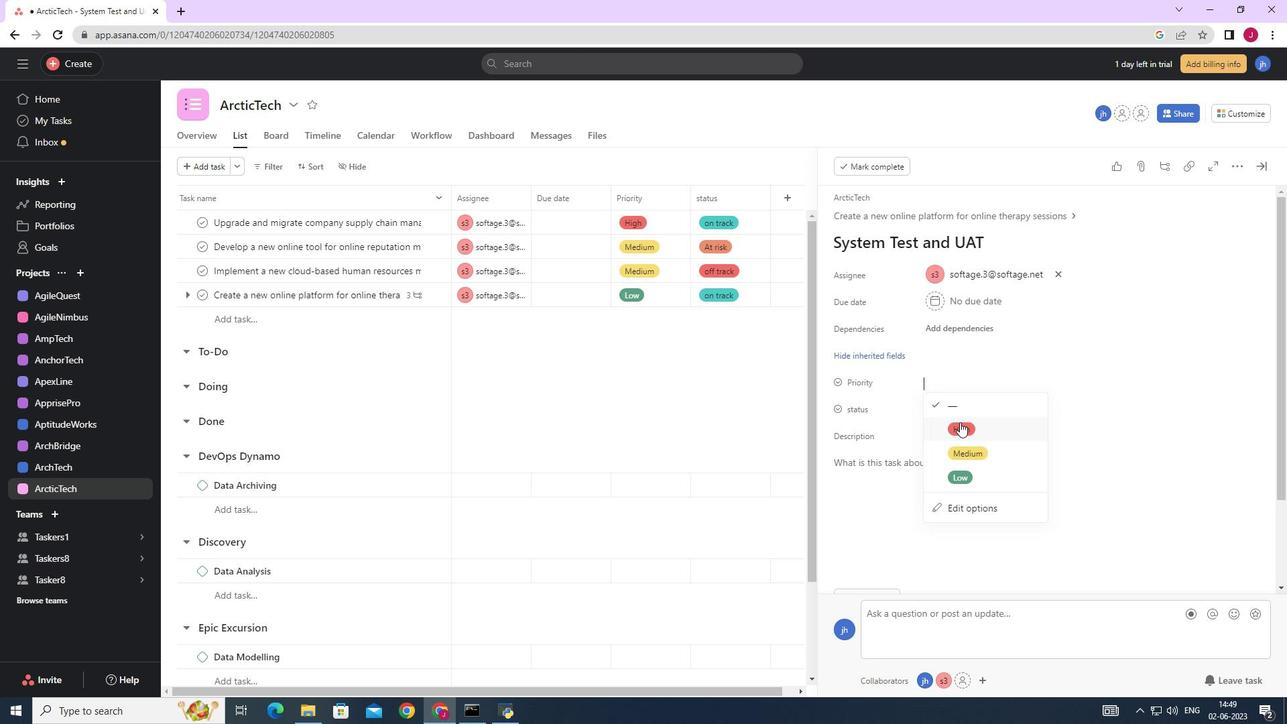 
Action: Mouse moved to (948, 409)
Screenshot: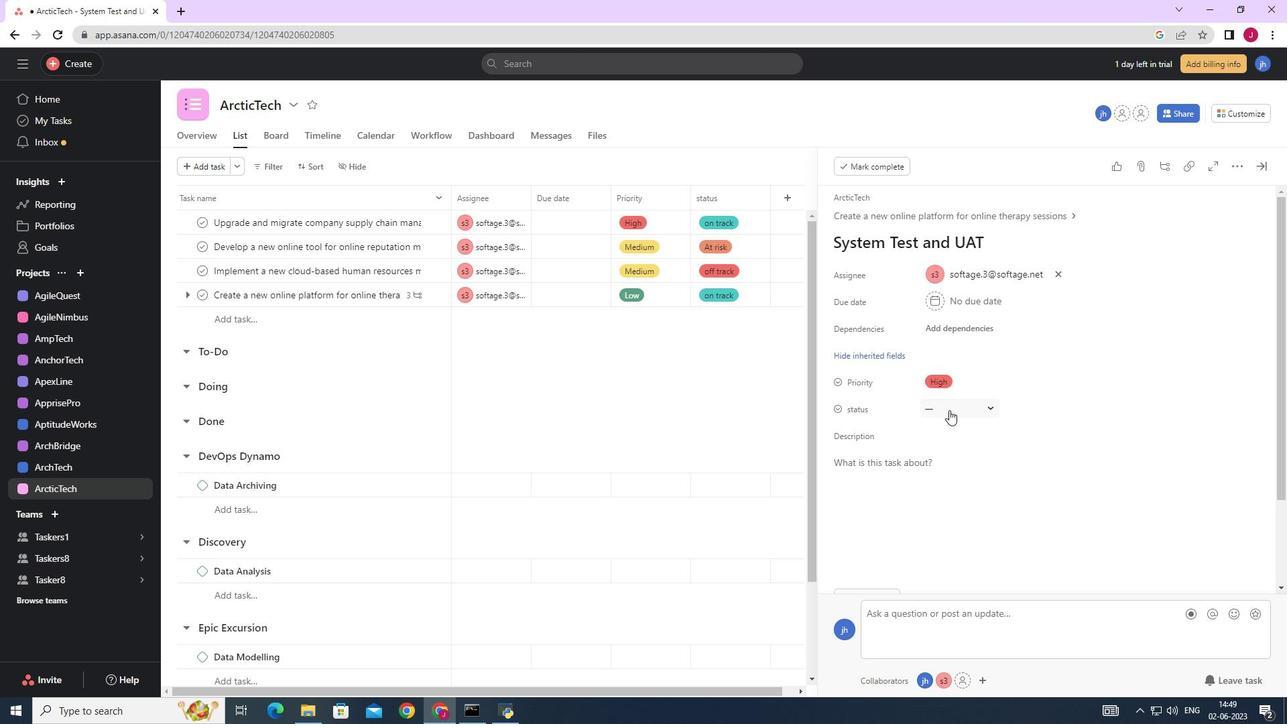
Action: Mouse pressed left at (948, 409)
Screenshot: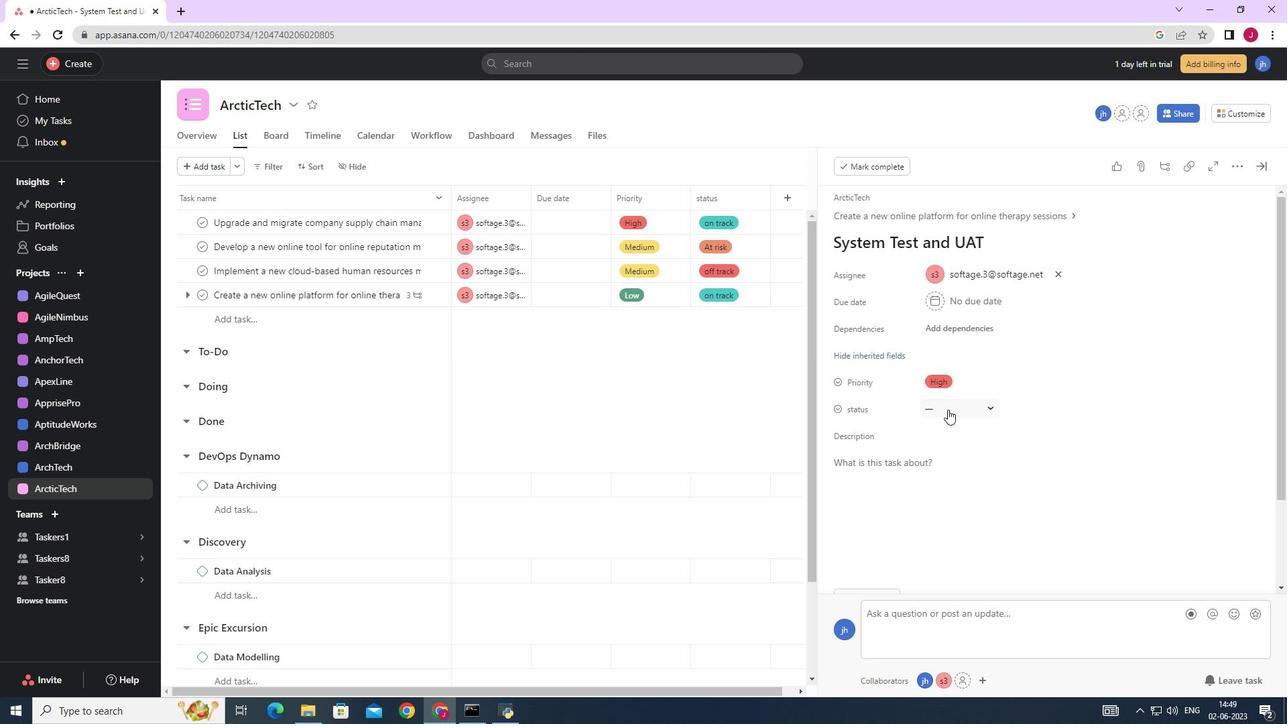 
Action: Mouse moved to (964, 529)
Screenshot: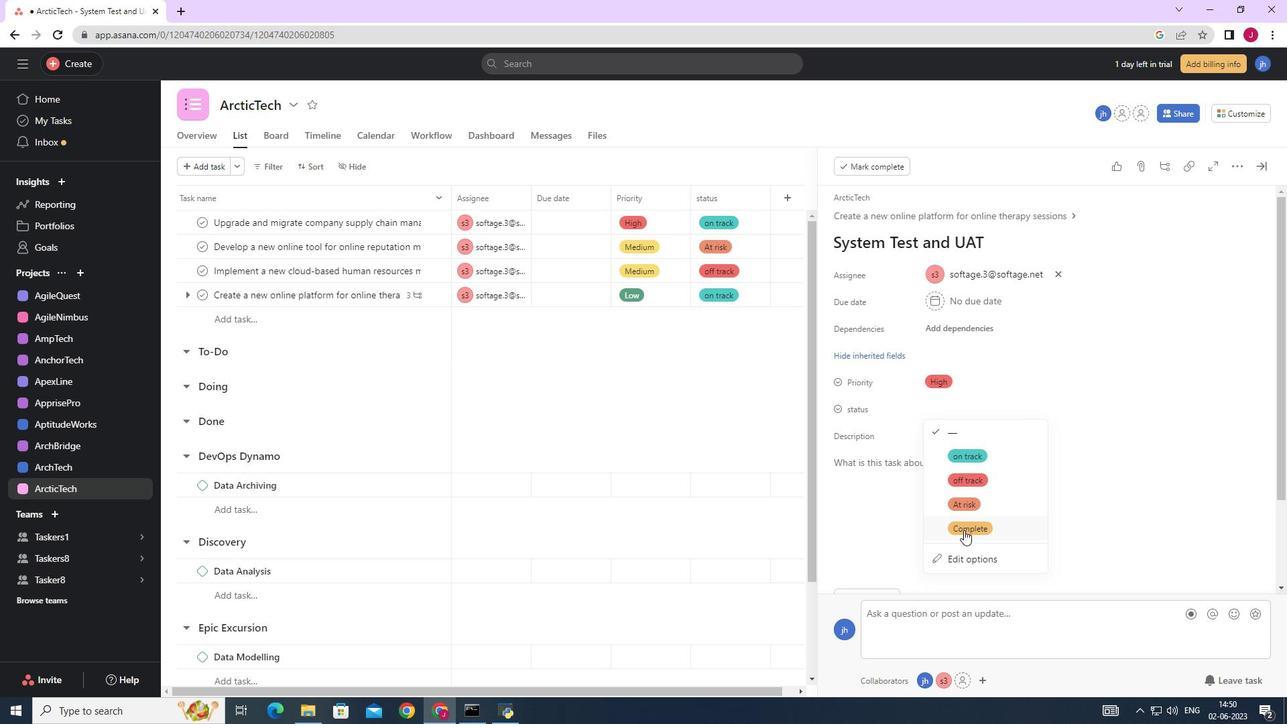 
Action: Mouse pressed left at (964, 529)
Screenshot: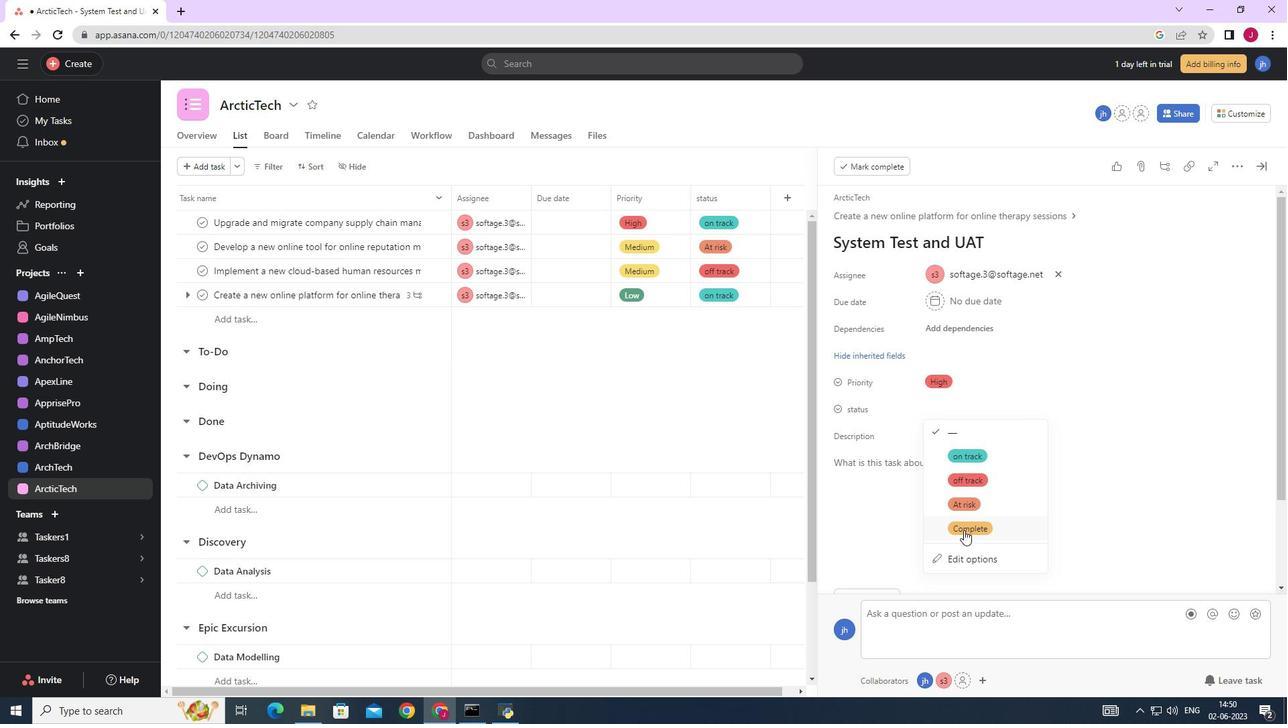 
Action: Mouse moved to (1262, 168)
Screenshot: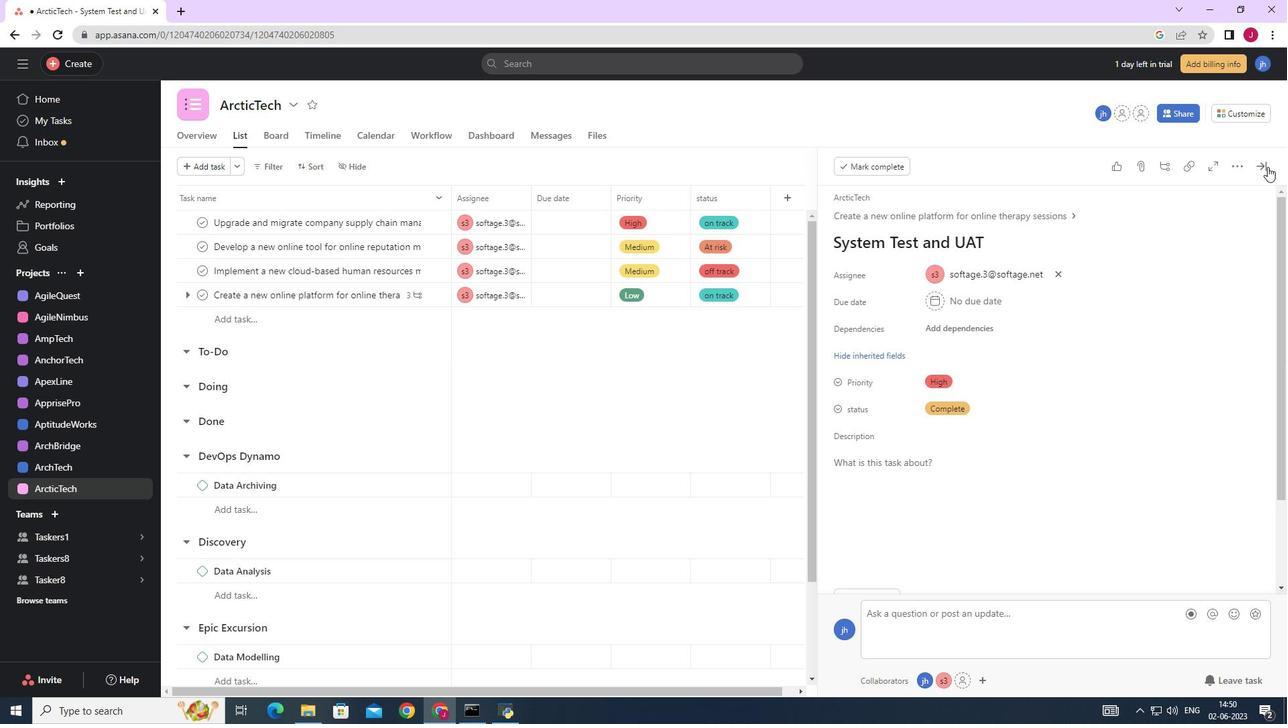 
Action: Mouse pressed left at (1262, 168)
Screenshot: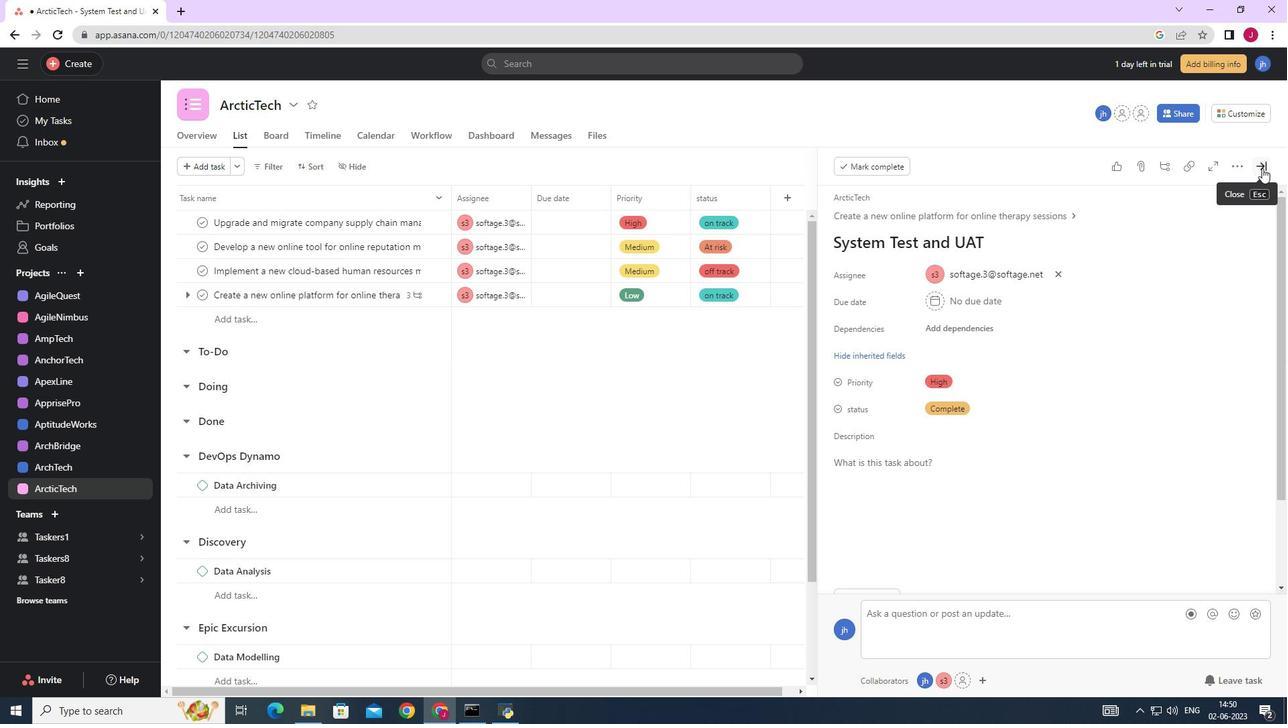 
